 Task: Set up a 60-minute brainstorming session for innovation.
Action: Mouse moved to (106, 123)
Screenshot: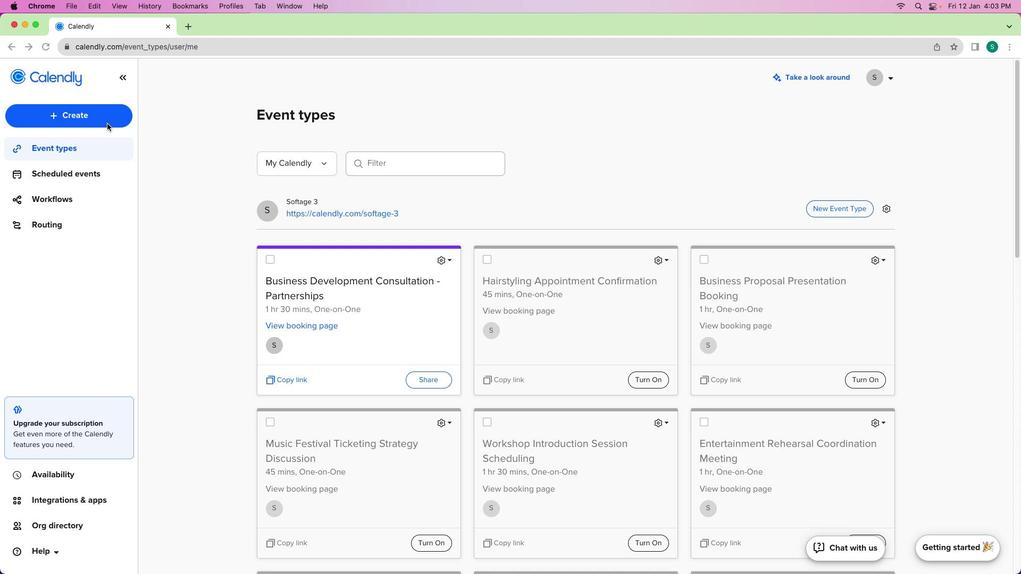 
Action: Mouse pressed left at (106, 123)
Screenshot: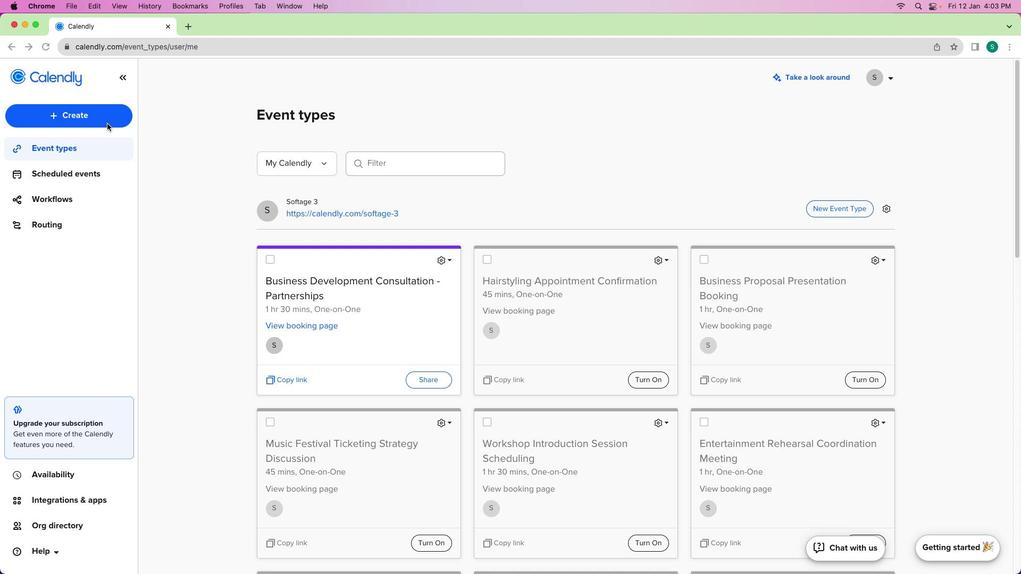 
Action: Mouse moved to (84, 122)
Screenshot: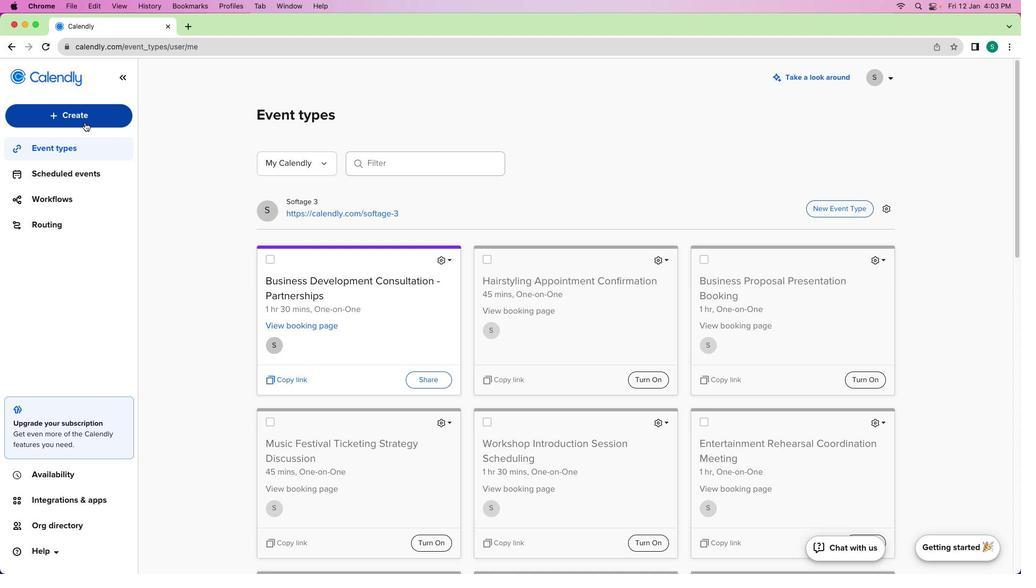 
Action: Mouse pressed left at (84, 122)
Screenshot: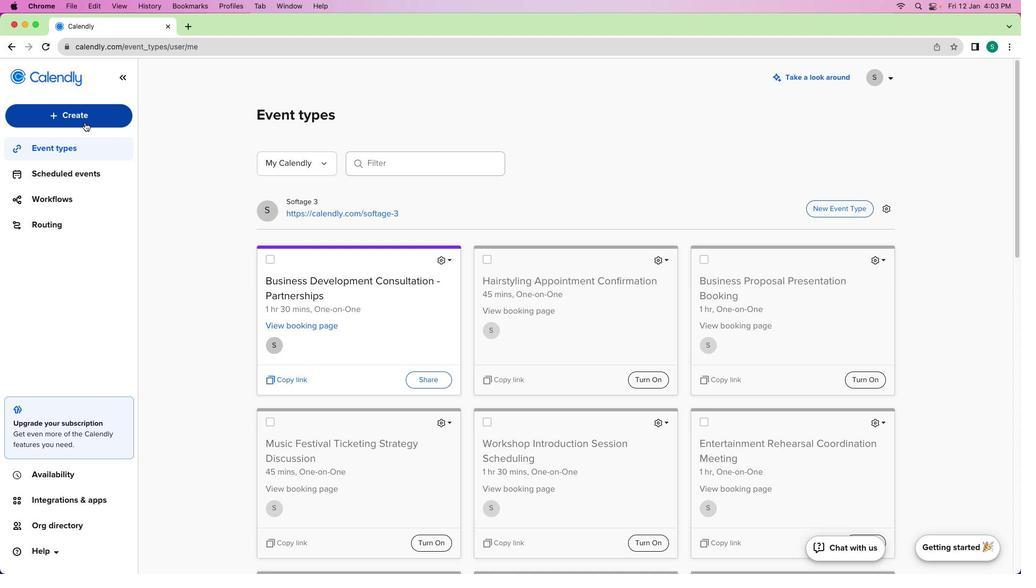 
Action: Mouse moved to (83, 147)
Screenshot: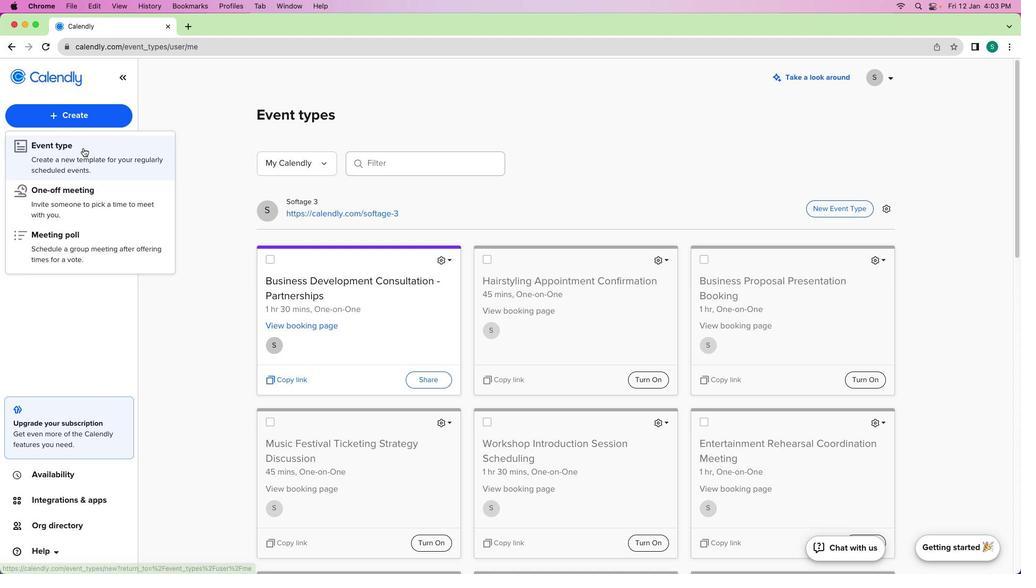 
Action: Mouse pressed left at (83, 147)
Screenshot: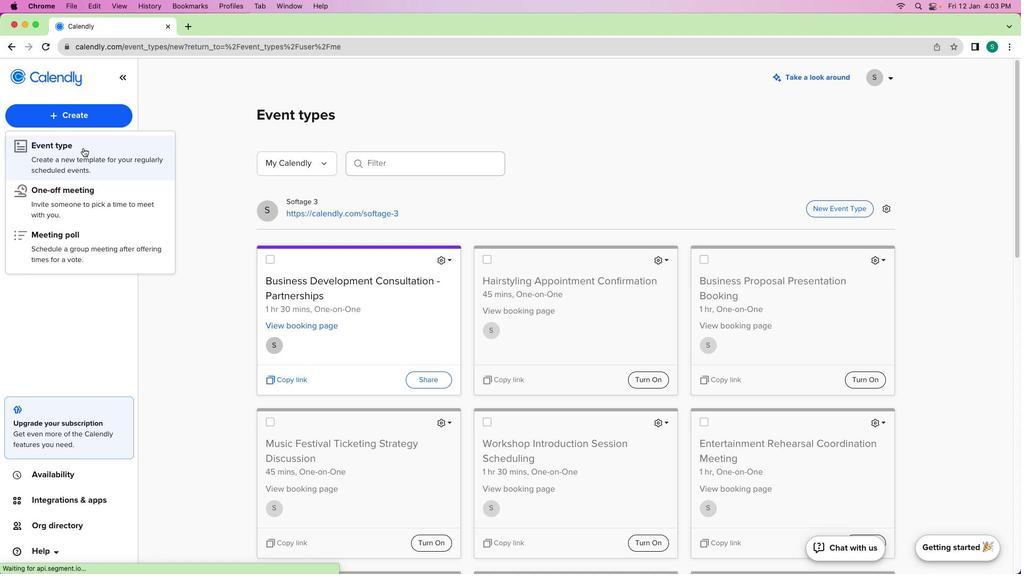 
Action: Mouse moved to (332, 194)
Screenshot: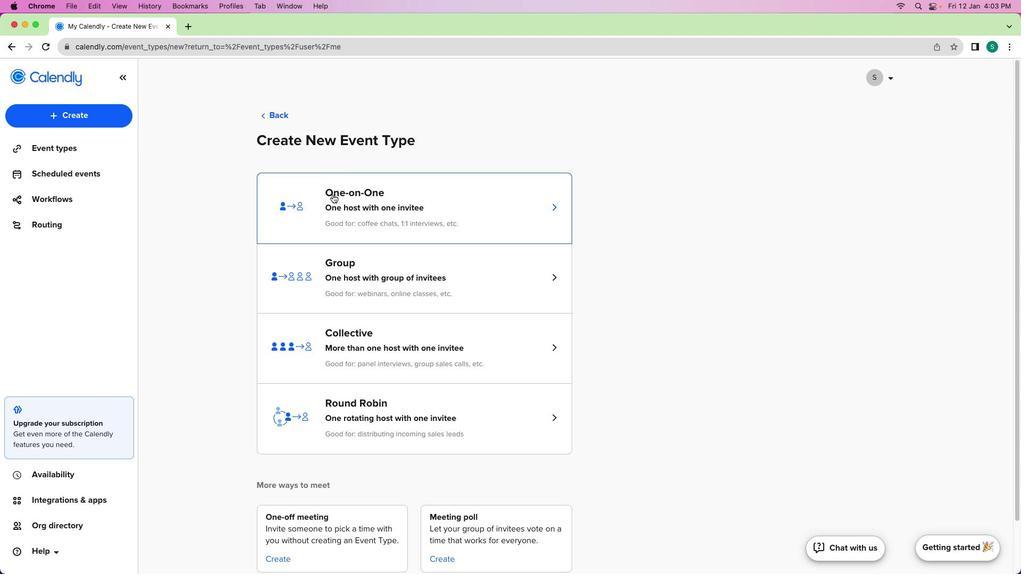 
Action: Mouse pressed left at (332, 194)
Screenshot: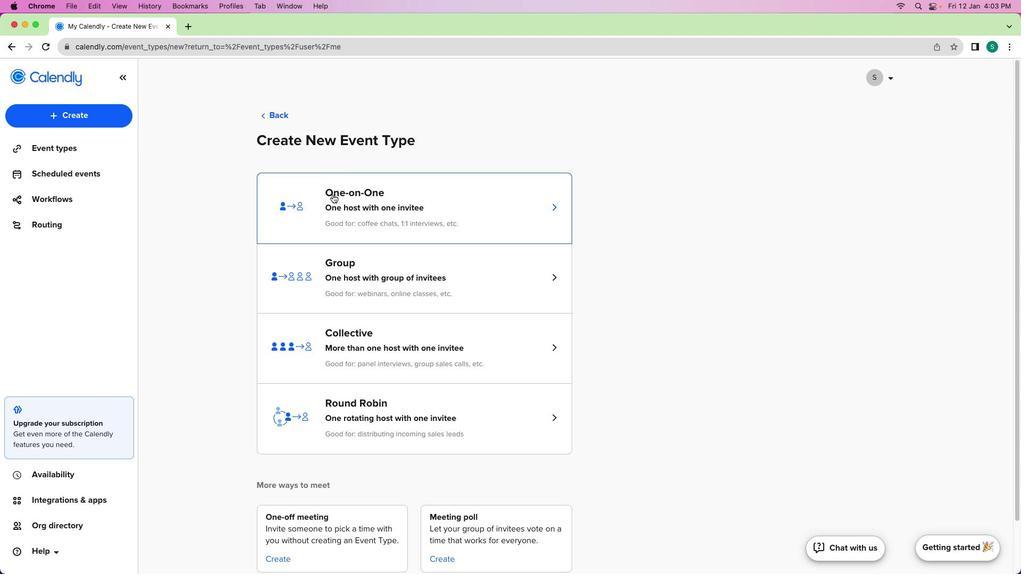 
Action: Mouse moved to (189, 170)
Screenshot: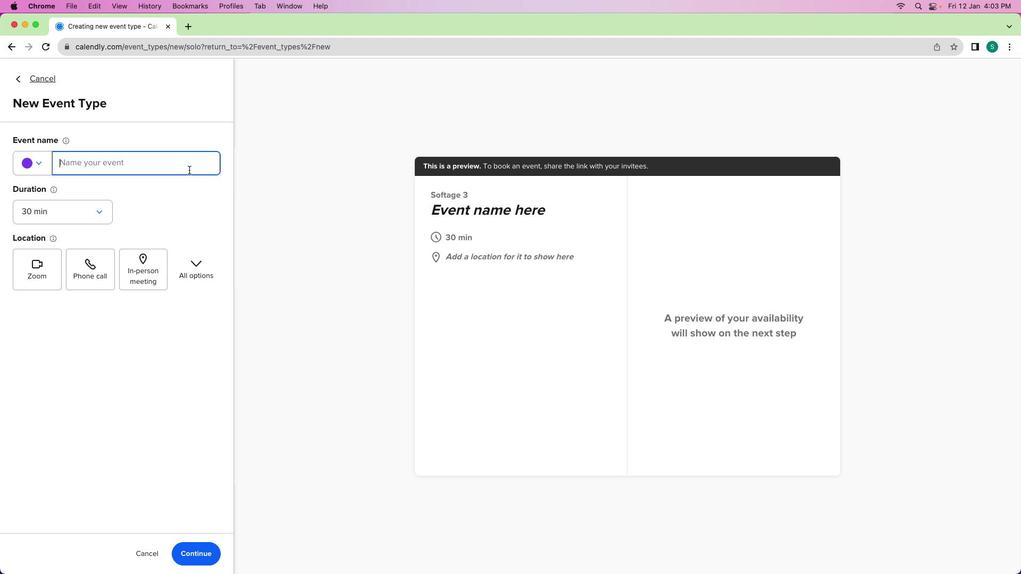 
Action: Mouse pressed left at (189, 170)
Screenshot: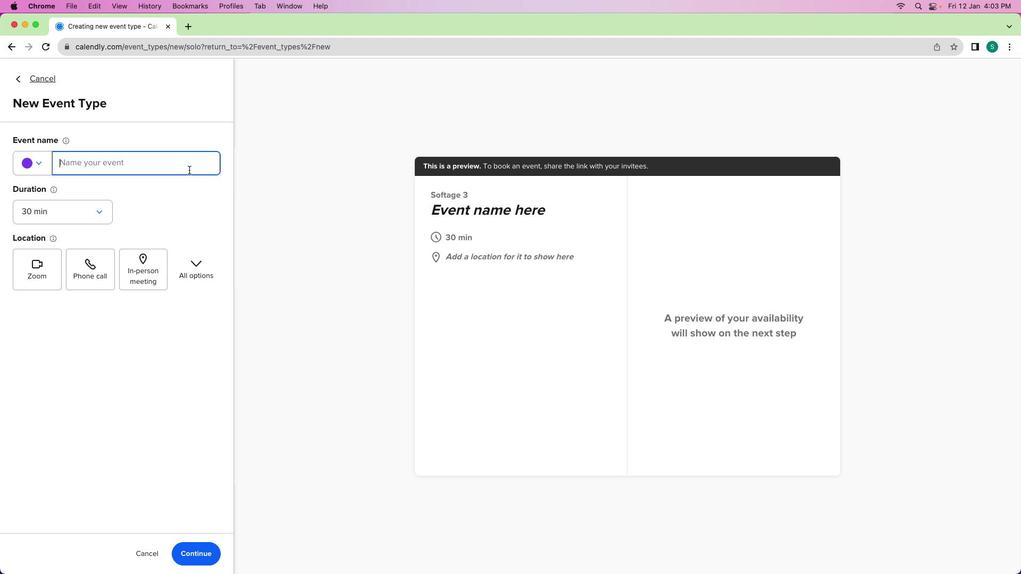 
Action: Mouse moved to (165, 185)
Screenshot: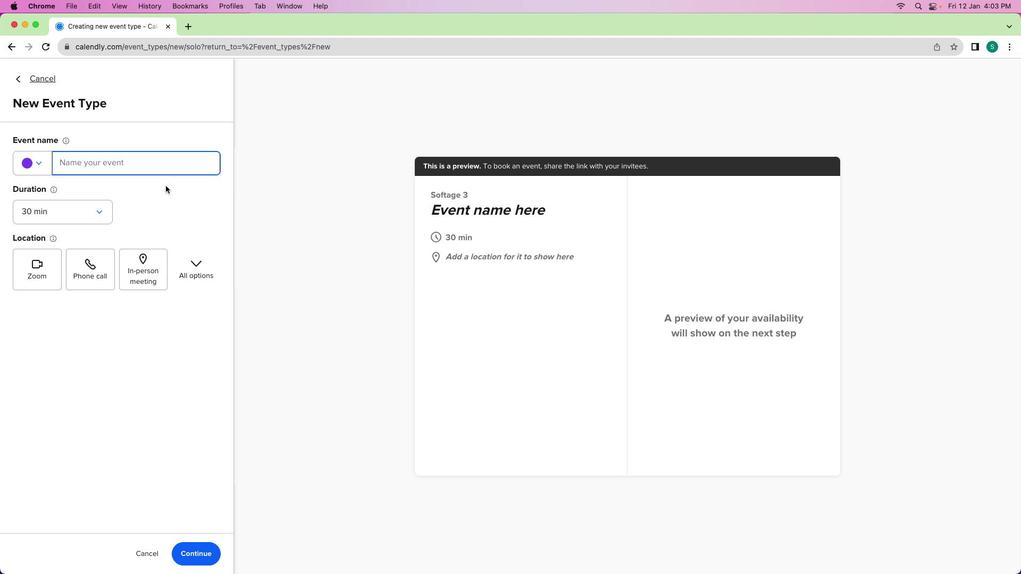
Action: Key pressed Key.shift
Screenshot: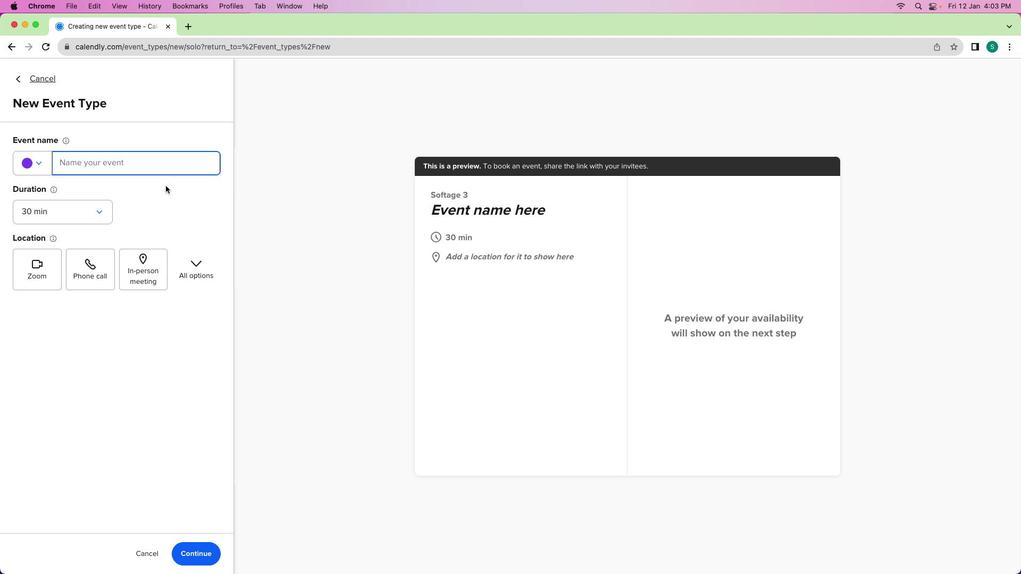 
Action: Mouse moved to (165, 186)
Screenshot: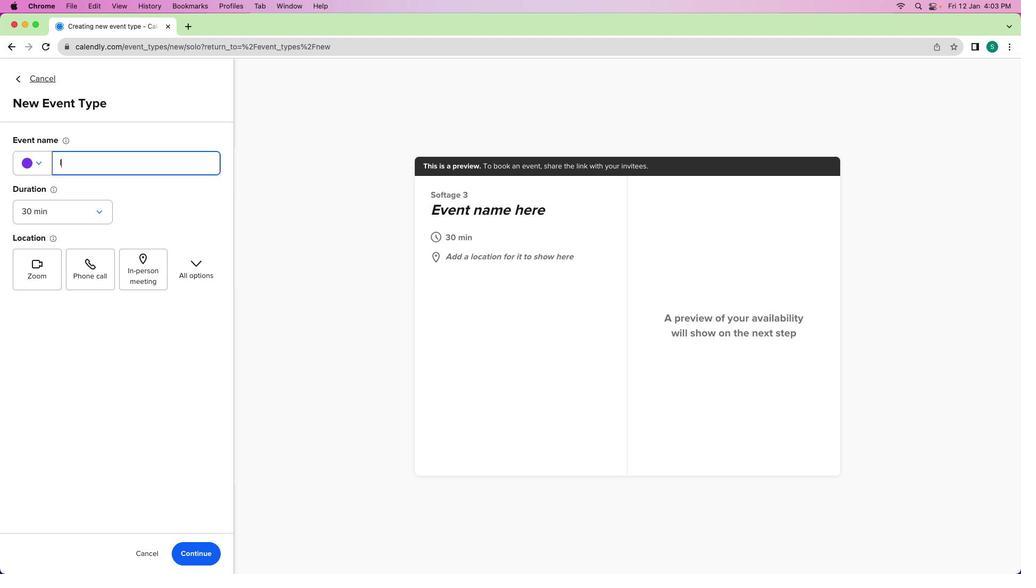 
Action: Key pressed 'I''n''n''o''v''a''t''i''n'Key.backspace'o''n'Key.spaceKey.shift'B''r''a''u''b''s'Key.backspaceKey.backspaceKey.backspace'i''n''s''a''t'Key.backspaceKey.backspace't''o''r''m''i''n''g'Key.spaceKey.shift'S''e''s''s''i''o''n'
Screenshot: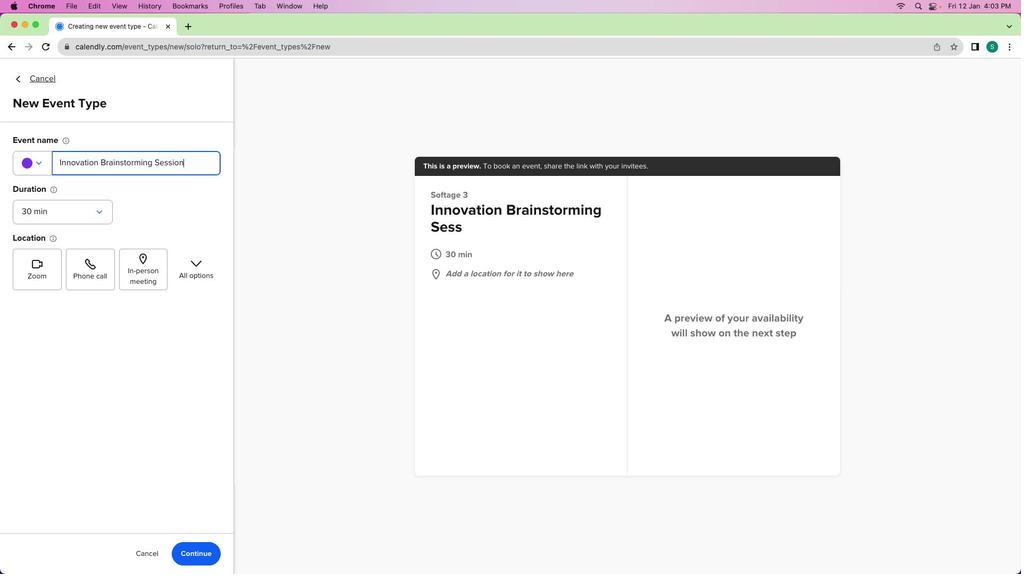 
Action: Mouse moved to (38, 164)
Screenshot: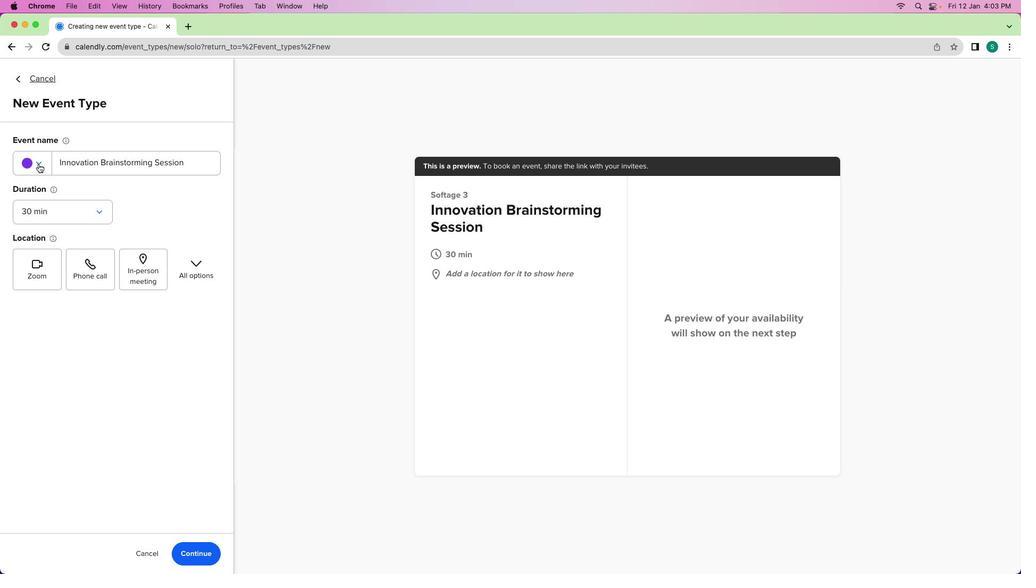 
Action: Mouse pressed left at (38, 164)
Screenshot: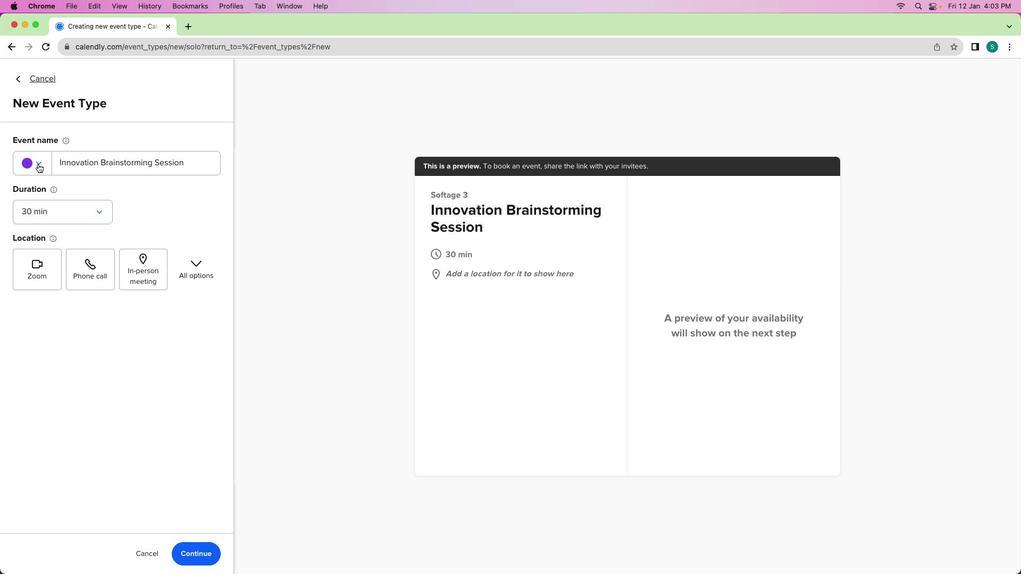 
Action: Mouse moved to (102, 216)
Screenshot: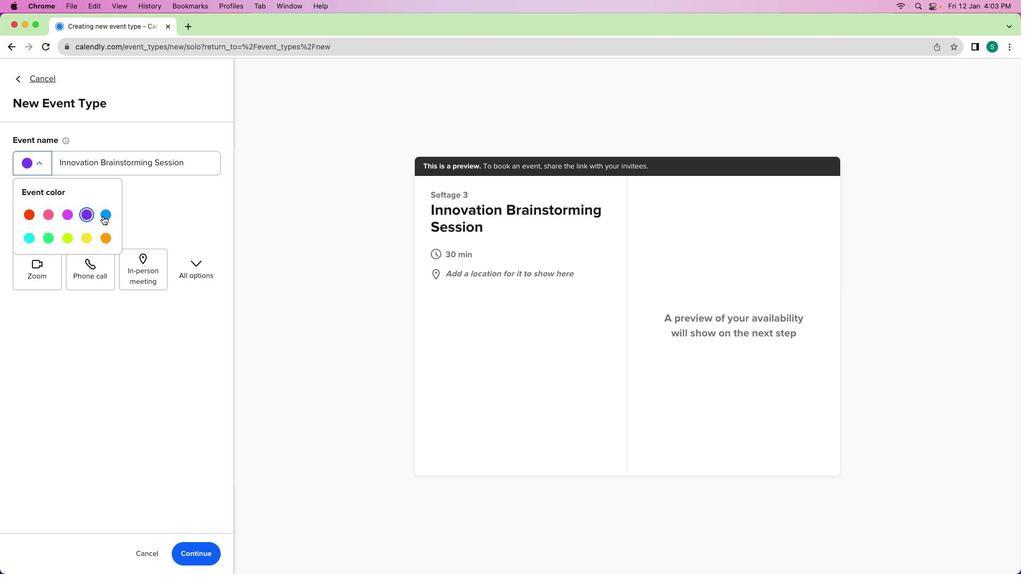 
Action: Mouse pressed left at (102, 216)
Screenshot: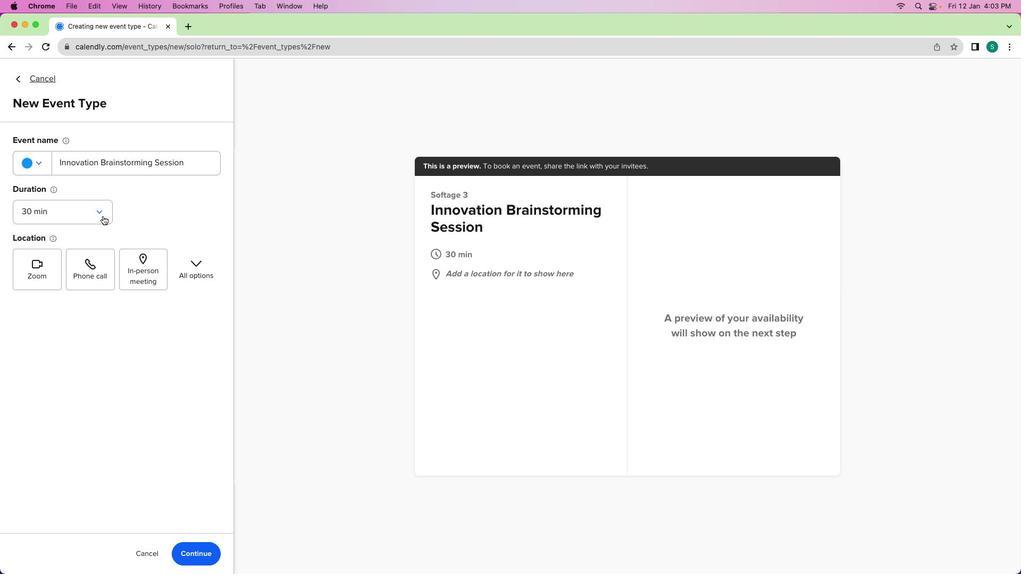 
Action: Mouse moved to (94, 220)
Screenshot: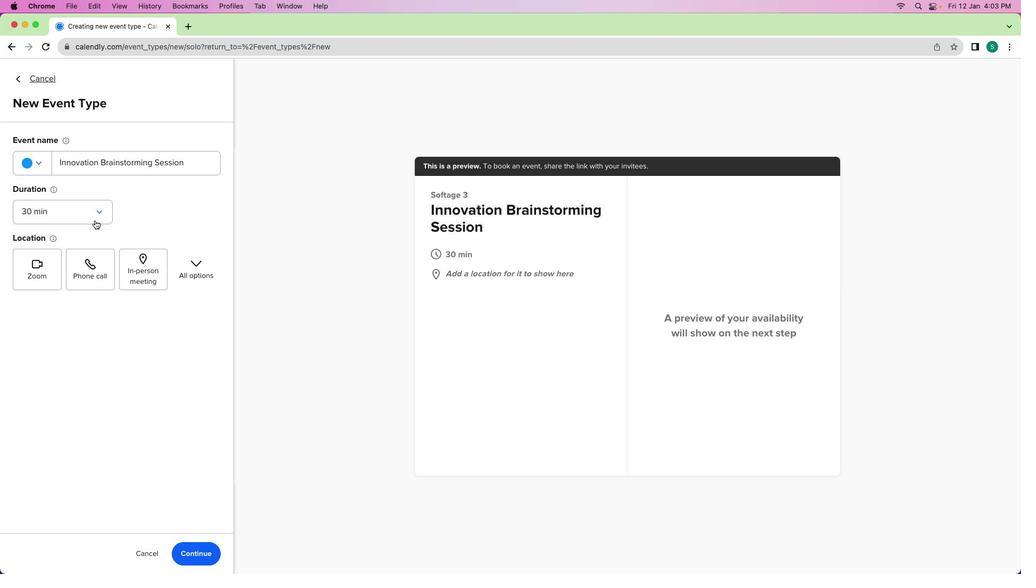 
Action: Mouse pressed left at (94, 220)
Screenshot: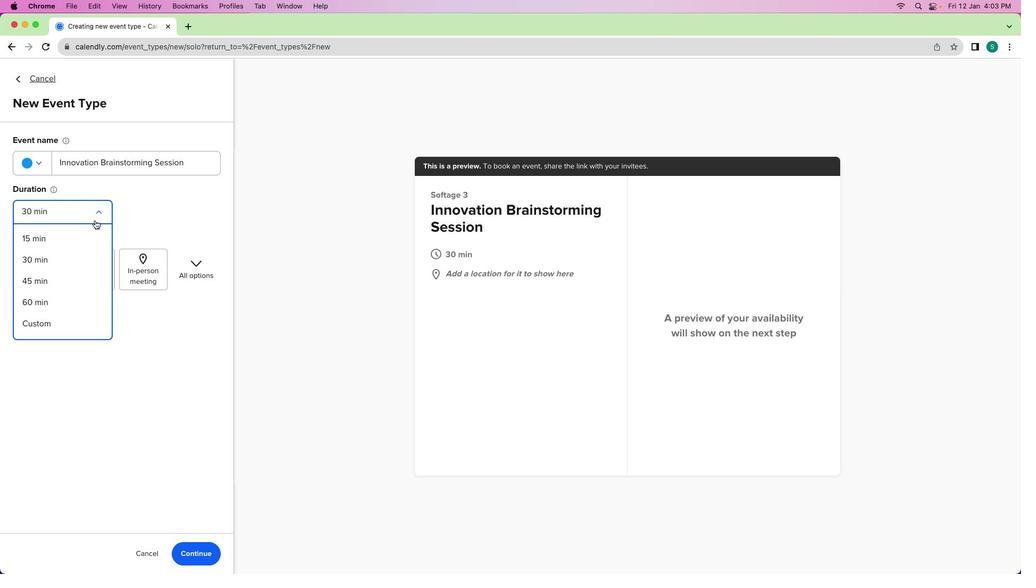 
Action: Mouse moved to (54, 305)
Screenshot: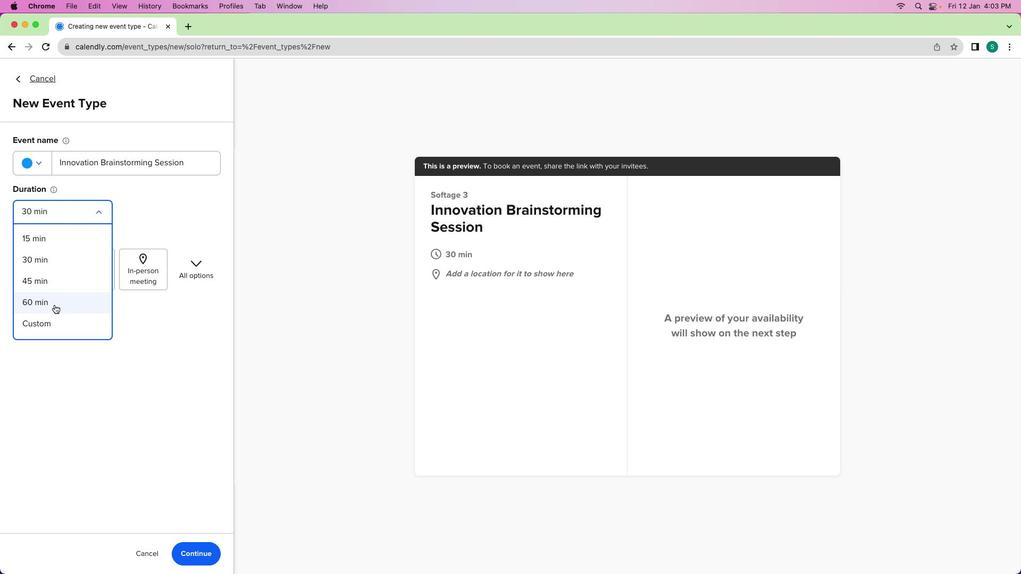 
Action: Mouse pressed left at (54, 305)
Screenshot: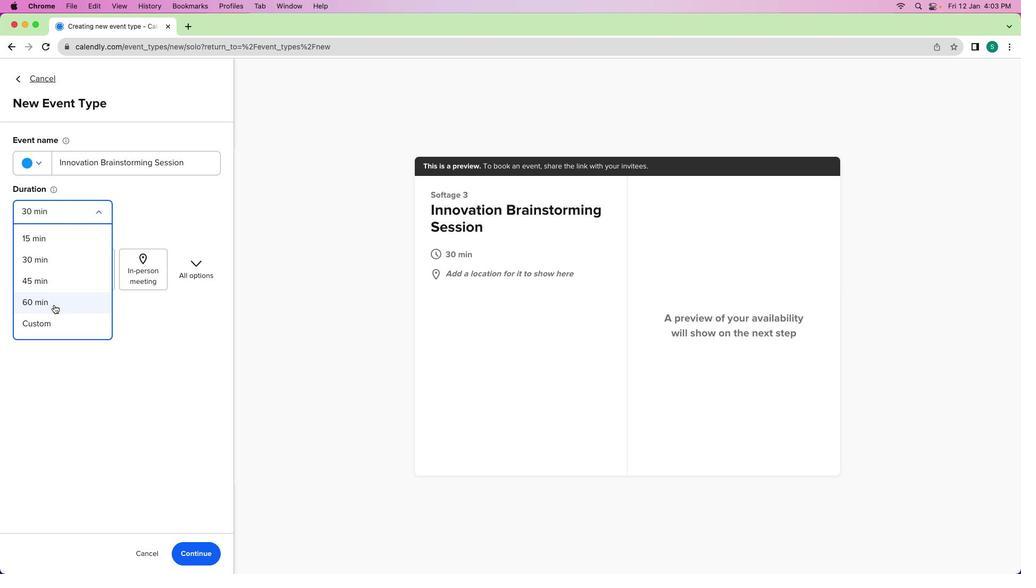 
Action: Mouse moved to (38, 272)
Screenshot: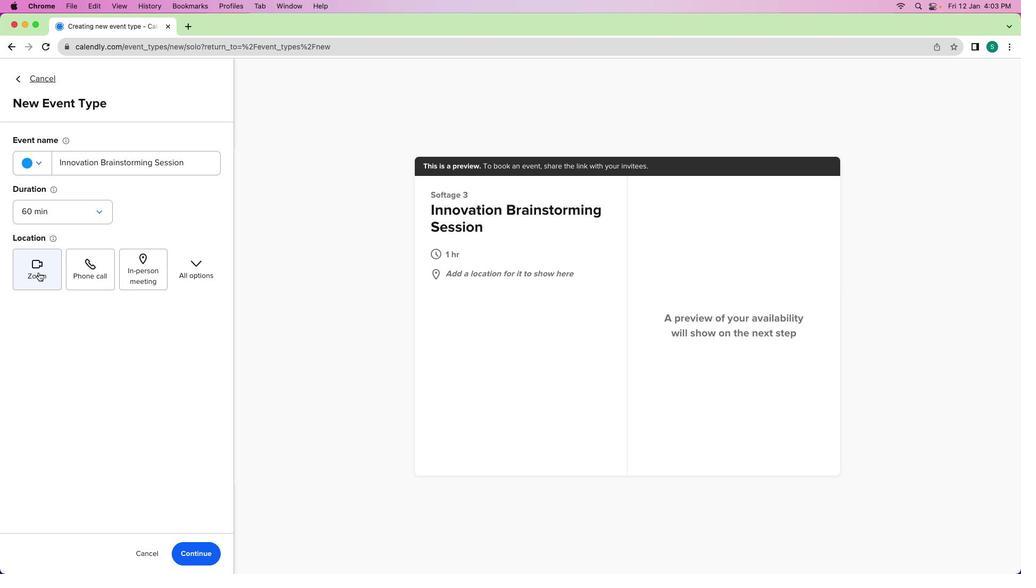 
Action: Mouse pressed left at (38, 272)
Screenshot: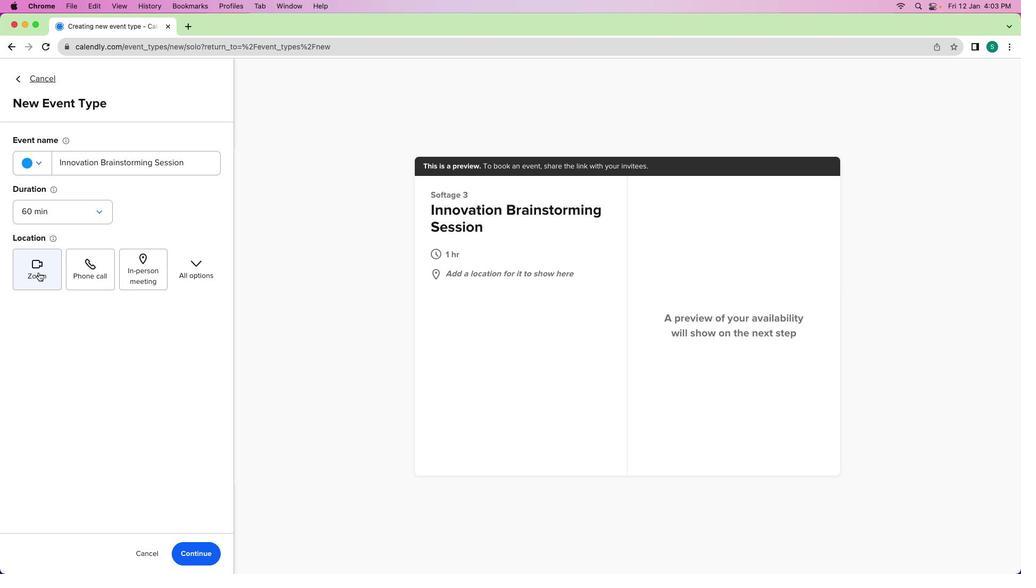 
Action: Mouse moved to (169, 519)
Screenshot: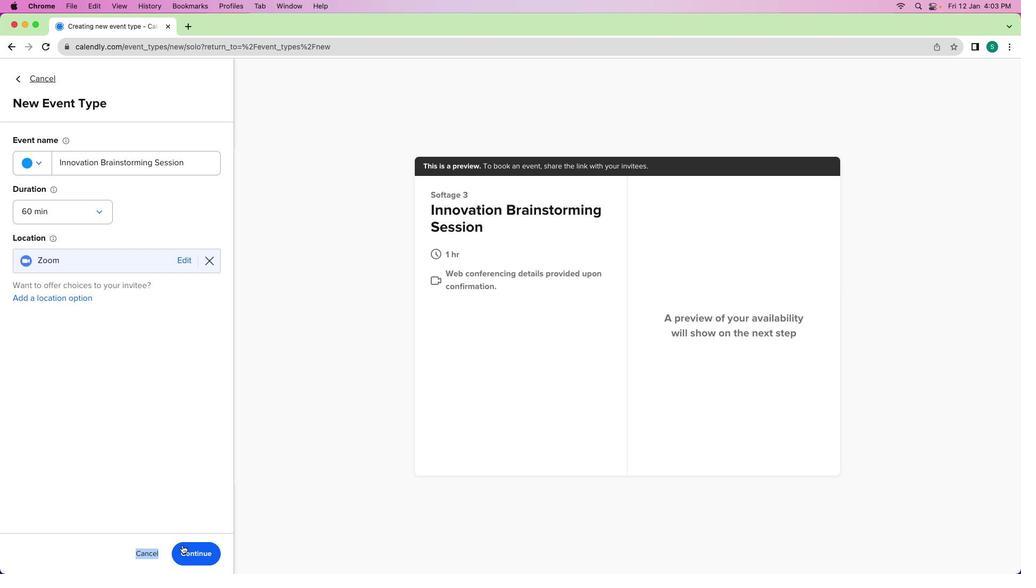 
Action: Mouse pressed left at (169, 519)
Screenshot: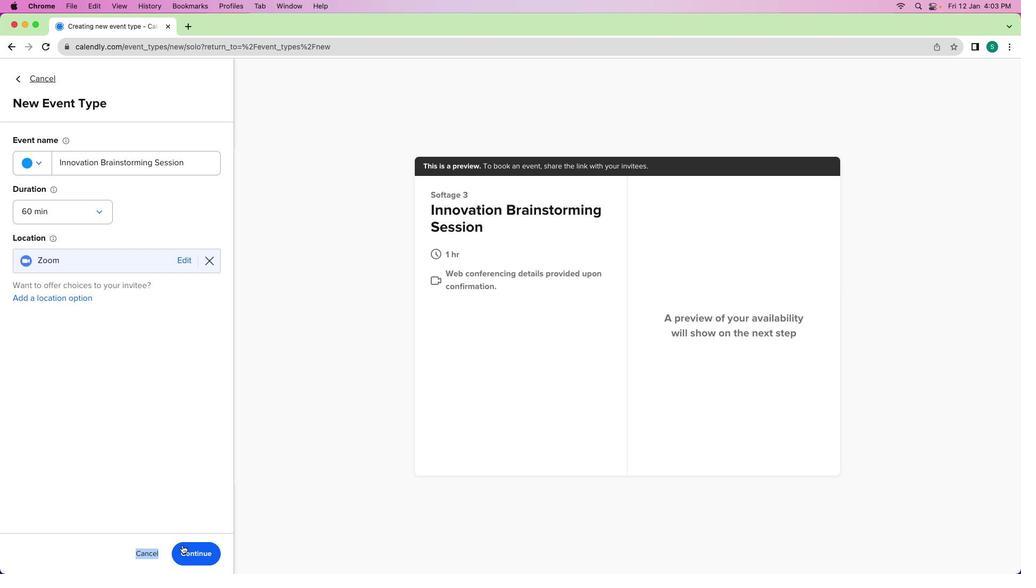 
Action: Mouse moved to (188, 552)
Screenshot: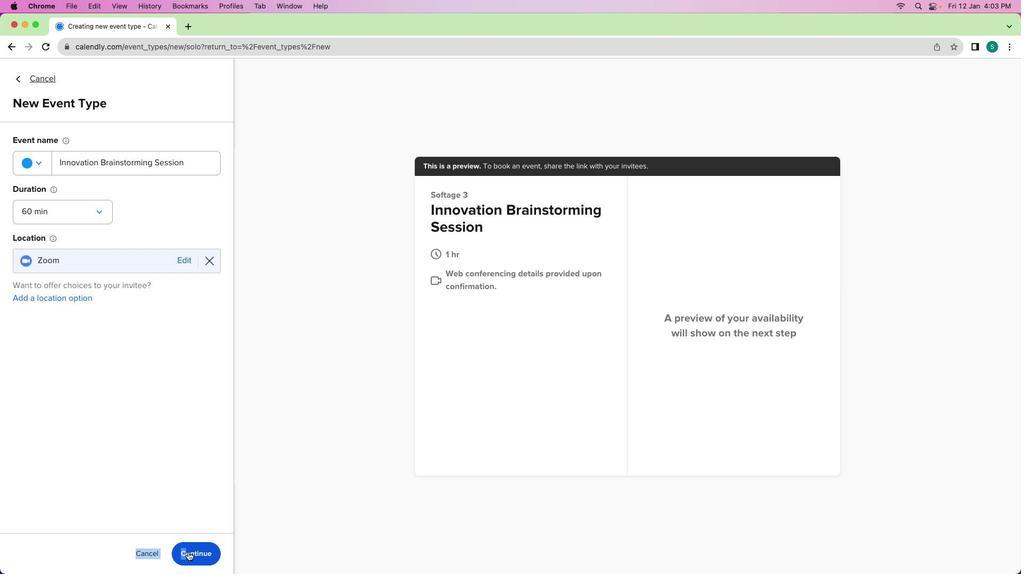
Action: Mouse pressed left at (188, 552)
Screenshot: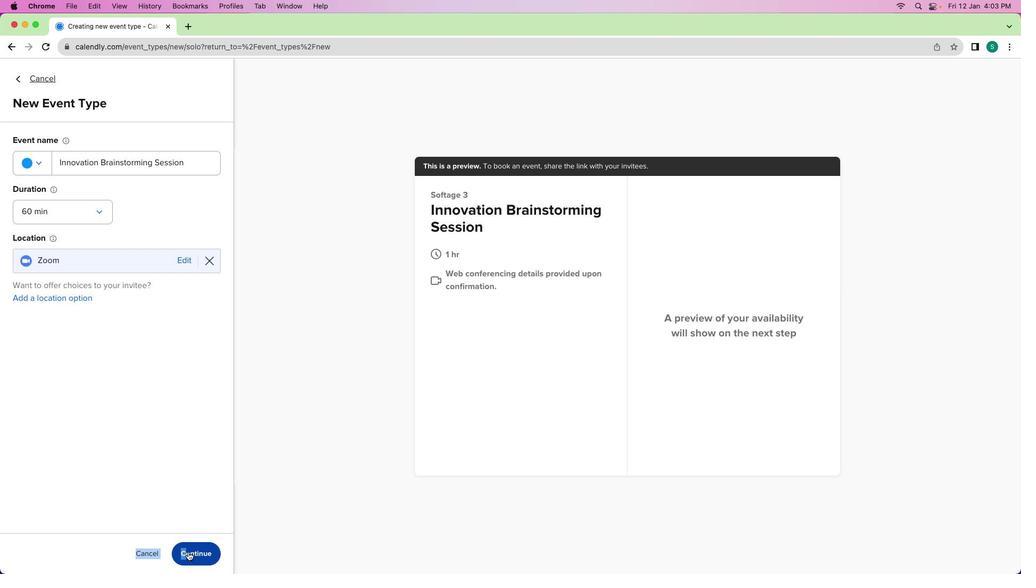 
Action: Mouse moved to (136, 161)
Screenshot: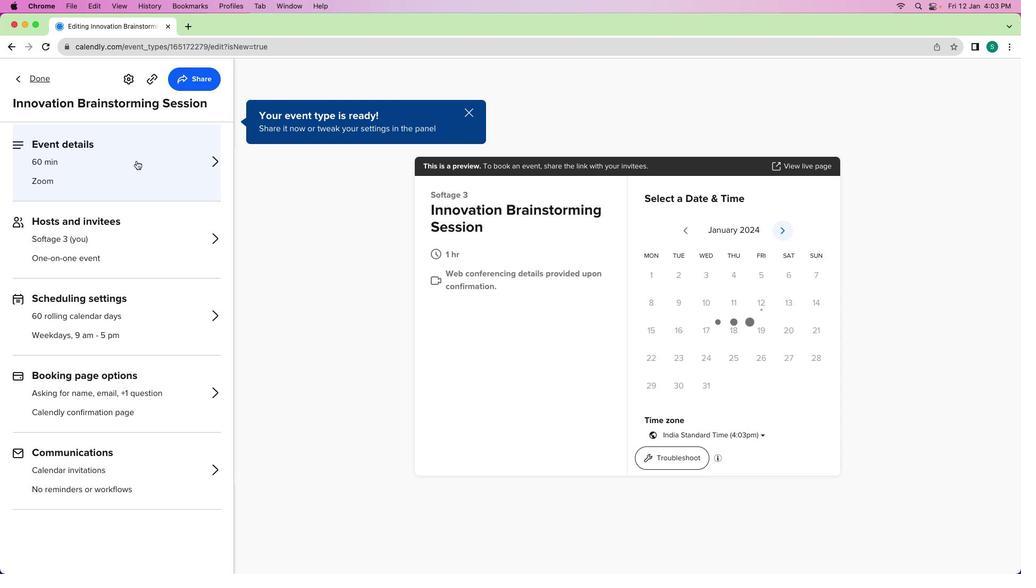 
Action: Mouse pressed left at (136, 161)
Screenshot: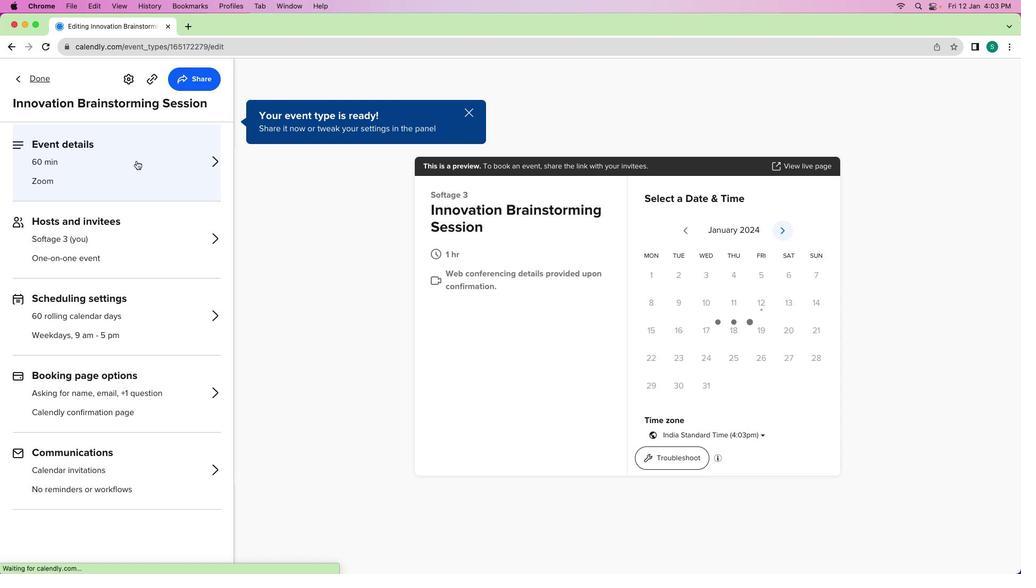 
Action: Mouse moved to (128, 390)
Screenshot: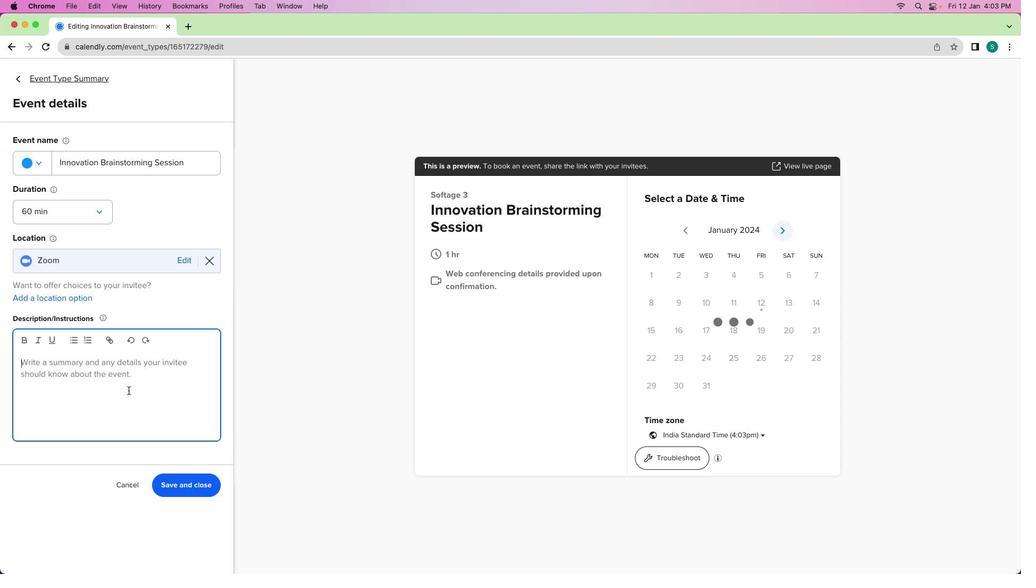 
Action: Mouse pressed left at (128, 390)
Screenshot: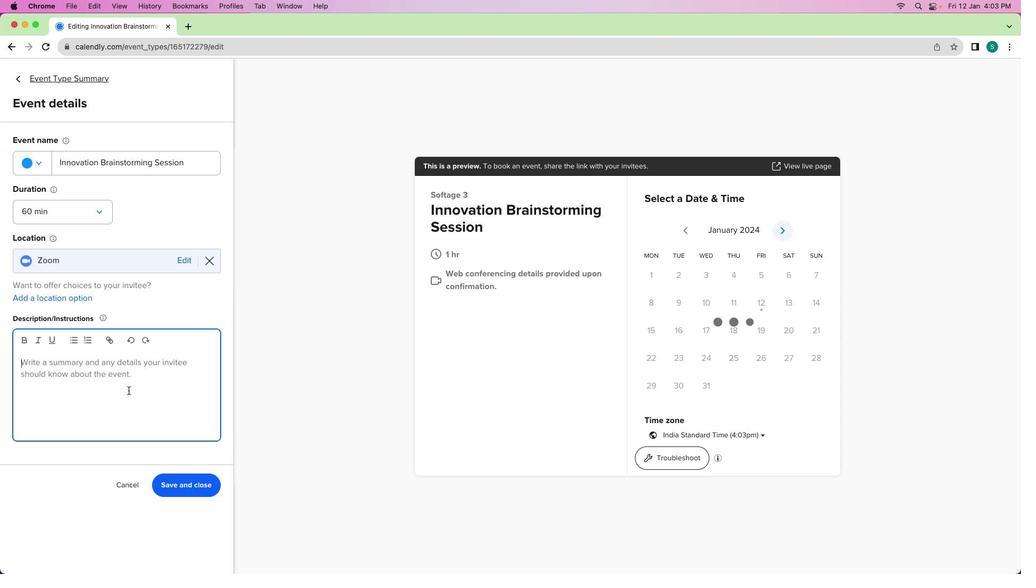 
Action: Mouse moved to (72, 425)
Screenshot: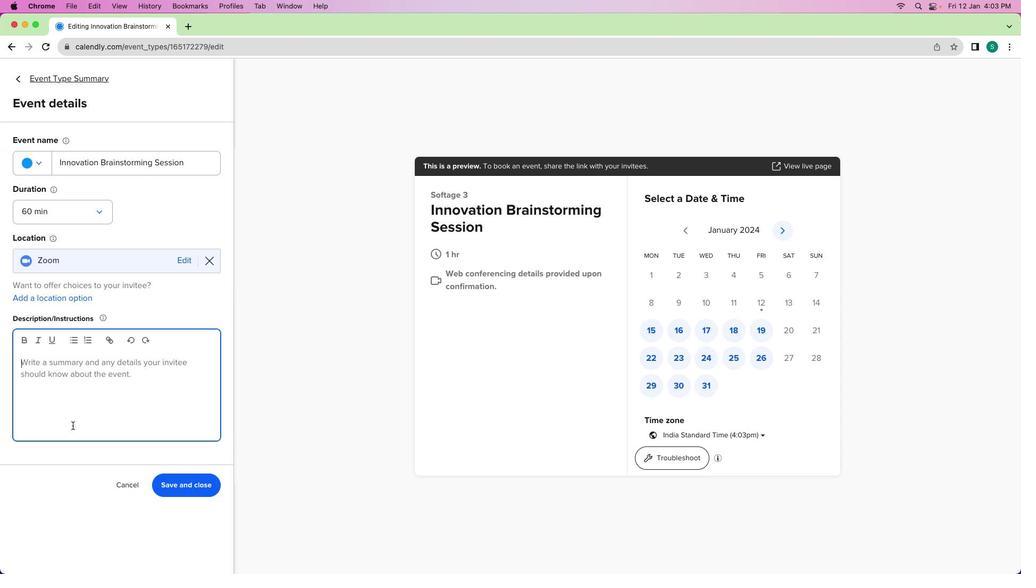 
Action: Key pressed Key.shift'J''i'Key.spaceKey.backspaceKey.backspaceKey.backspaceKey.shift'H''i'Key.spaceKey.shift't''e''a''m'','Key.enterKey.shift'L''e''t'
Screenshot: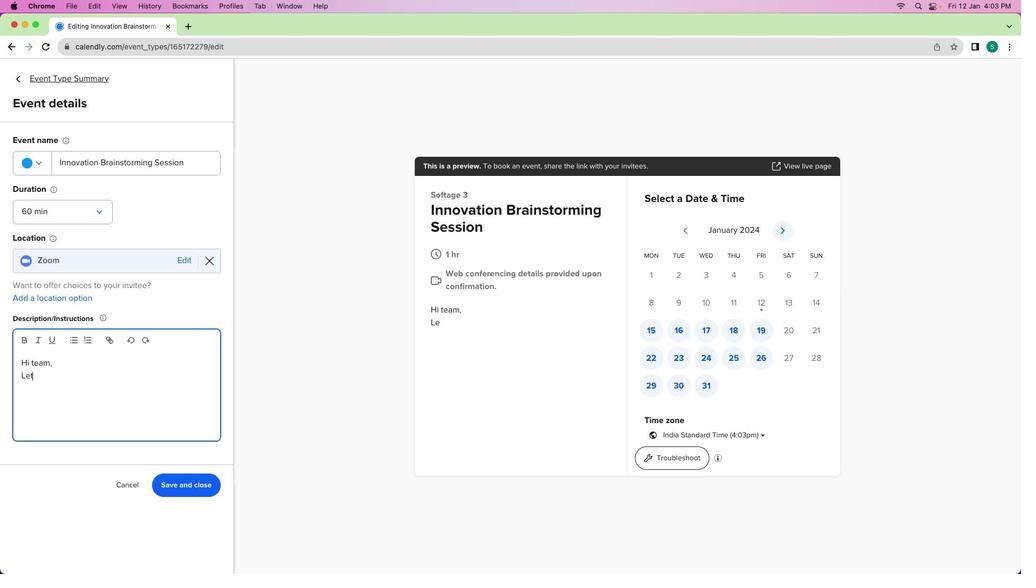
Action: Mouse moved to (72, 425)
Screenshot: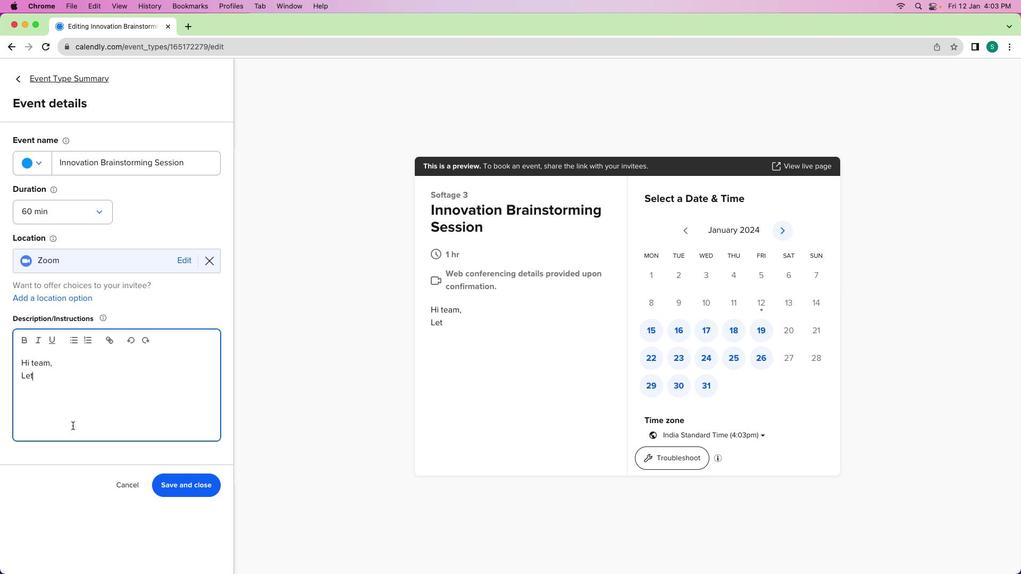 
Action: Key pressed "'"'s'Key.space'f''u''e''l'Key.space'o''u''r'Key.space's''p''a''r''k'Key.shift_r'!'Key.spaceKey.shift'I'"'"'v''e'Key.space's''c''h''e''d''u''l''e''d'Key.space'a'Key.space'6''0''-''m''i''n''u''t''e'Key.space'b''r''a''i''n''s''t''o''r''m''i''n''g'Key.space's''e''s''s''i''o''n'Key.space't''o'Key.space'e''x''p''l''o''r''e'Key.space'i''n''n''o''v''a''t''i''v''e'Key.space'i''d''e''a''s'','Key.space's''t''r''a''t''e''g''i''e''s'','Key.space'a''n''d'Key.space's''o''l''u''t''i''o''n''s''.'Key.enterKey.shift'L''o''o''k''i''n''g'Key.space'f''o''r''w''a''r''d'Key.space't''o'Key.space'a'Key.space'p''r''o''d''u''c''t''i''v''e'Key.space'a''n''d'Key.space'i''n''s''p''i''r''i''n''g'Key.space'b''r''a''i''n''s''t''o''r''m''i''n''g'Key.space's''e''s''i''o''n'Key.backspaceKey.backspaceKey.backspace's''o''i''n'Key.shift_r'!'Key.leftKey.leftKey.backspaceKey.left'i'Key.downKey.enterKey.enterKey.shift'b''e''s''t'Key.spaceKey.leftKey.leftKey.leftKey.leftKey.leftKey.rightKey.backspaceKey.shift'B'Key.downKey.shift'r''e''g''a''f''r''s''d'Key.backspaceKey.backspaceKey.backspaceKey.backspace'r''d''s'','Key.enterKey.shift'S''O'Key.backspaceKey.backspaceKey.shift'S''o''f''t'Key.shift'A''g''e'
Screenshot: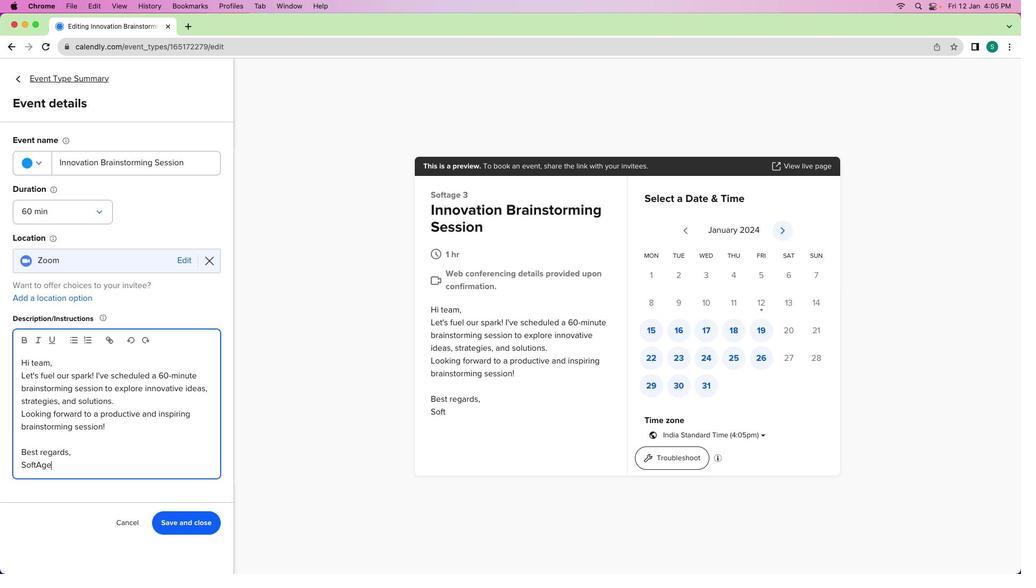 
Action: Mouse moved to (215, 530)
Screenshot: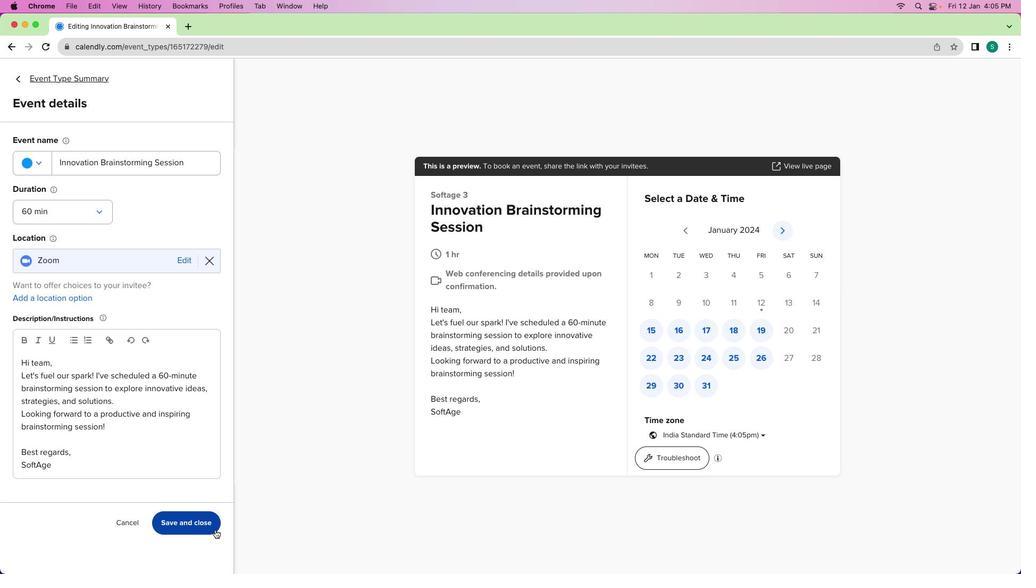 
Action: Mouse pressed left at (215, 530)
Screenshot: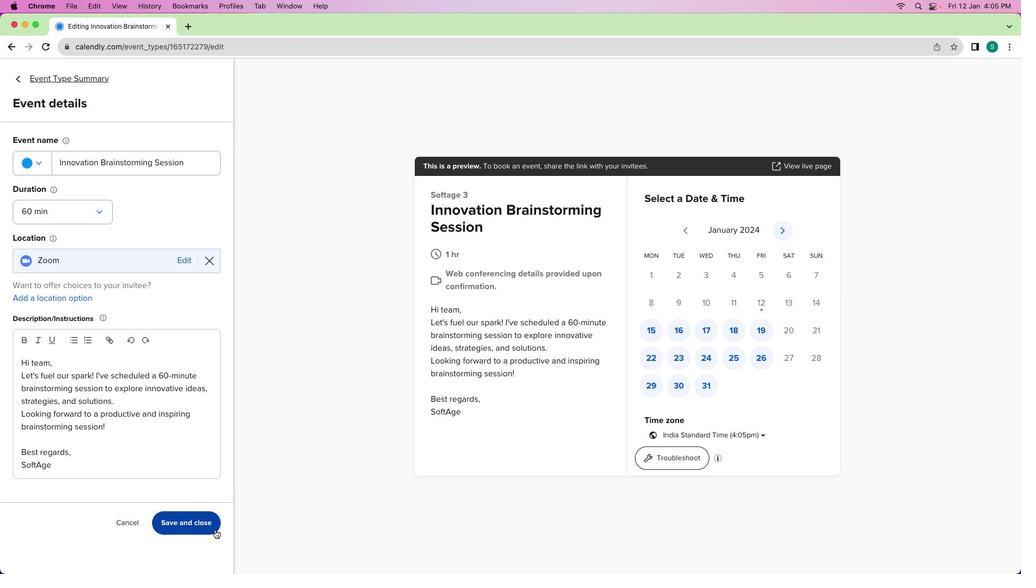 
Action: Mouse moved to (86, 308)
Screenshot: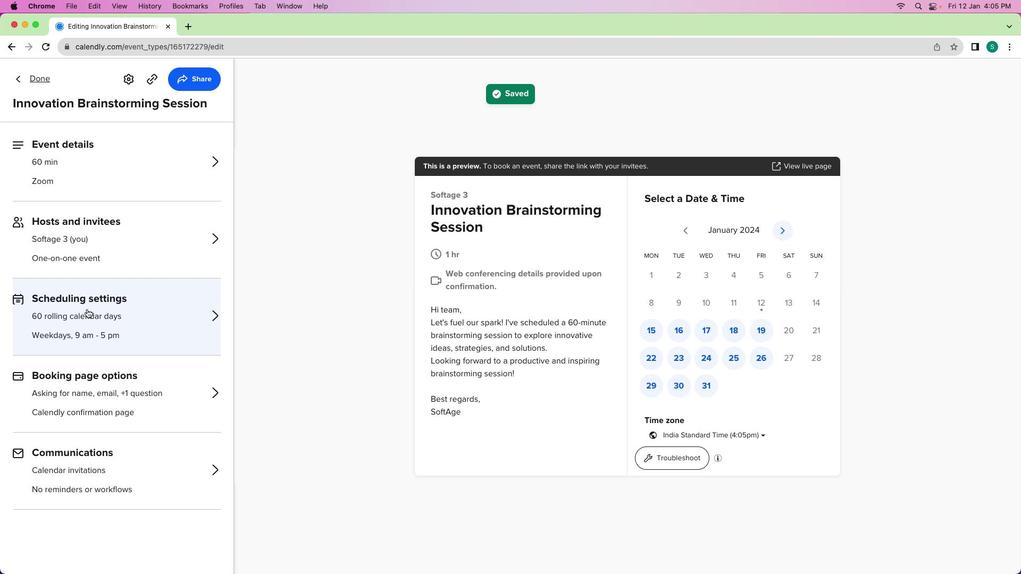 
Action: Mouse pressed left at (86, 308)
Screenshot: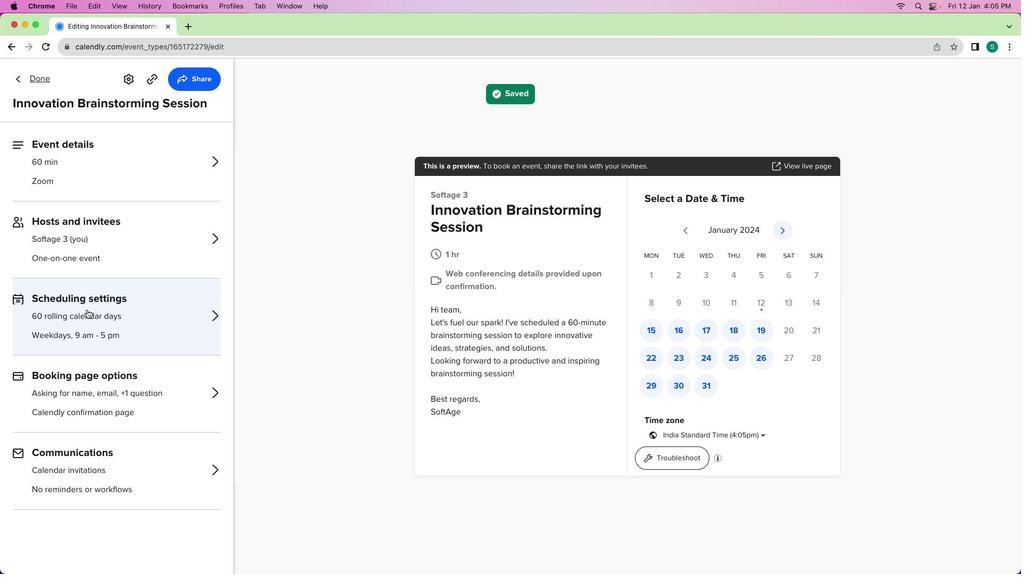 
Action: Mouse moved to (193, 399)
Screenshot: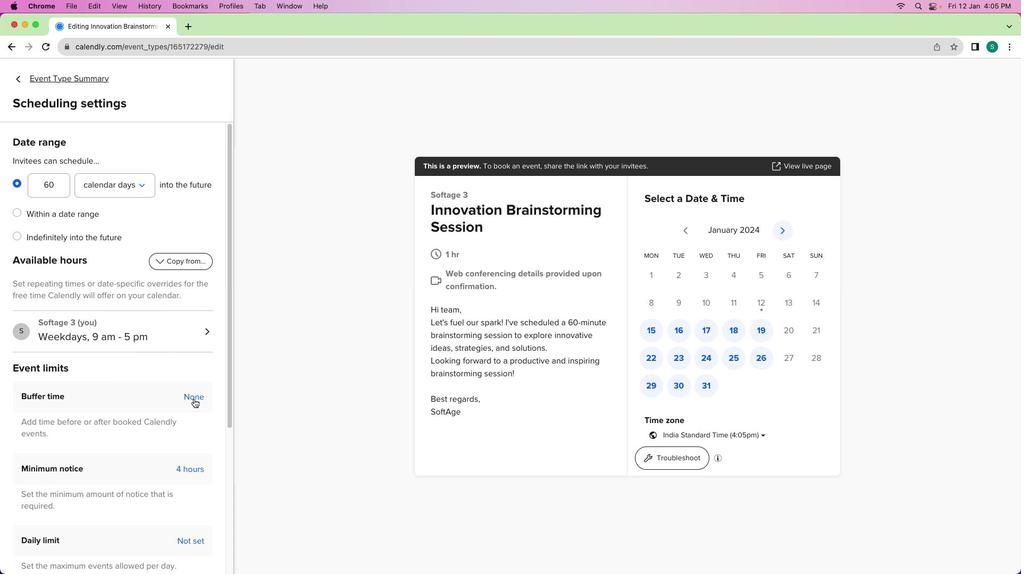 
Action: Mouse pressed left at (193, 399)
Screenshot: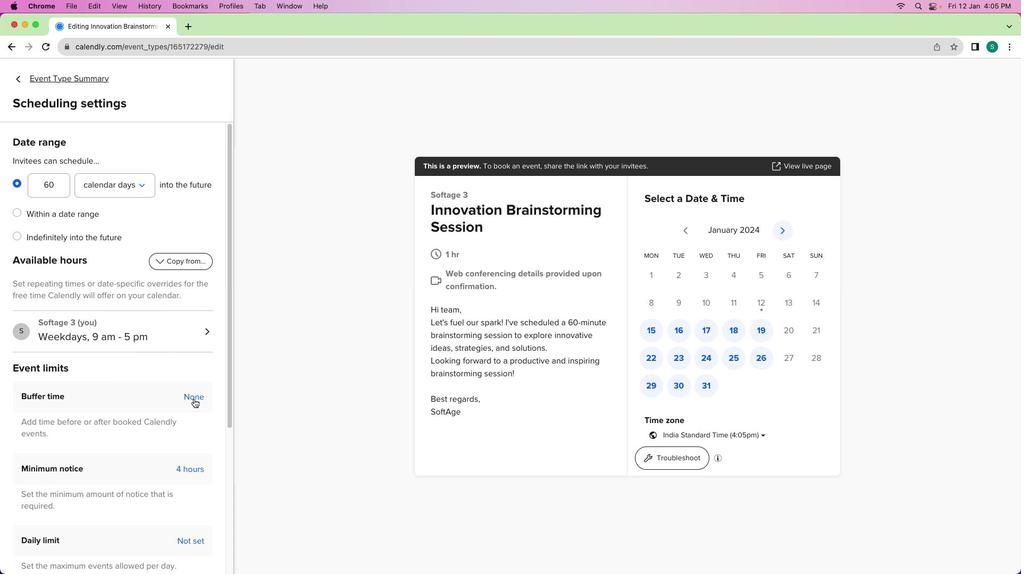 
Action: Mouse moved to (154, 421)
Screenshot: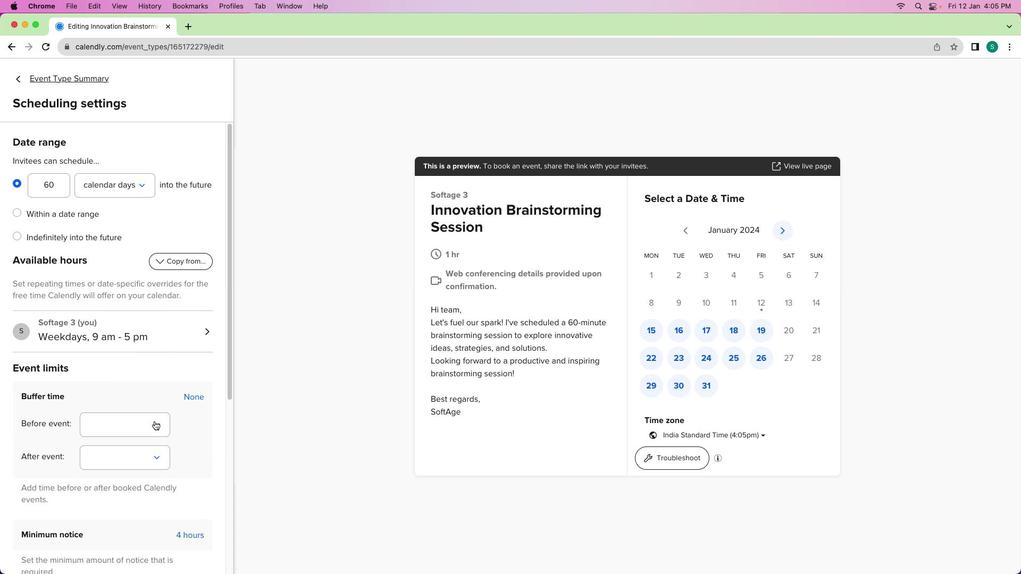 
Action: Mouse pressed left at (154, 421)
Screenshot: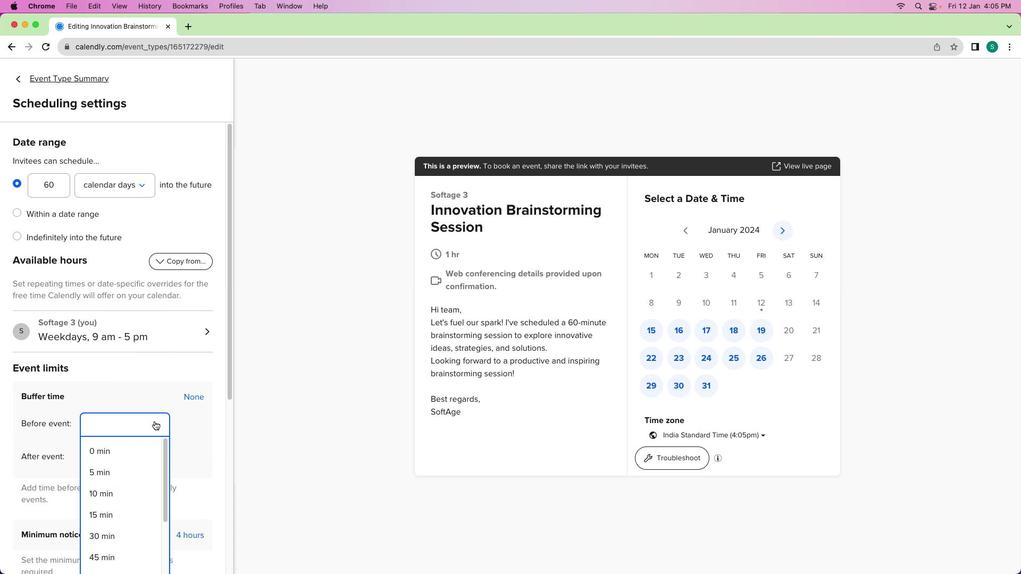 
Action: Mouse moved to (102, 528)
Screenshot: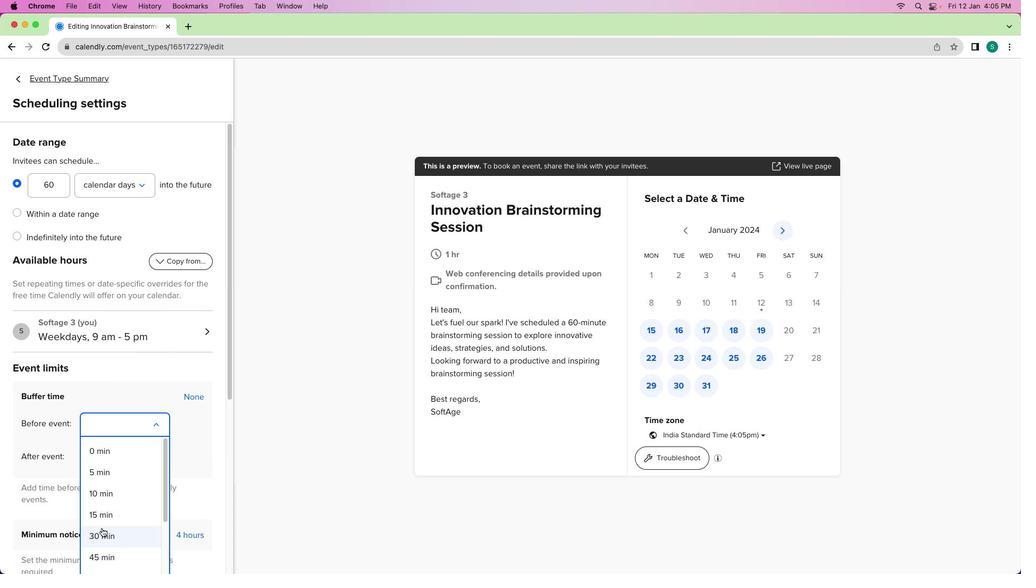 
Action: Mouse pressed left at (102, 528)
Screenshot: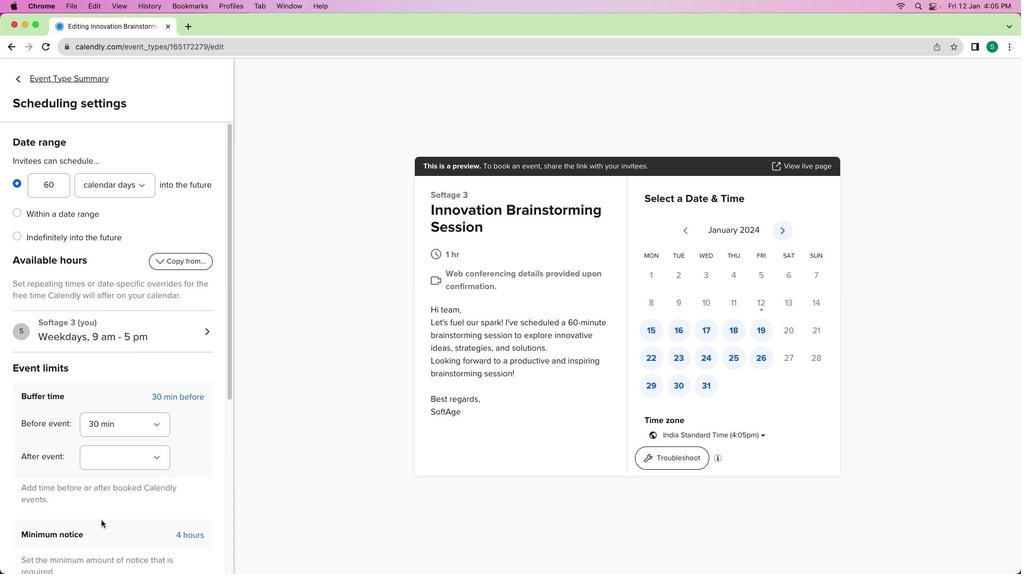 
Action: Mouse moved to (104, 462)
Screenshot: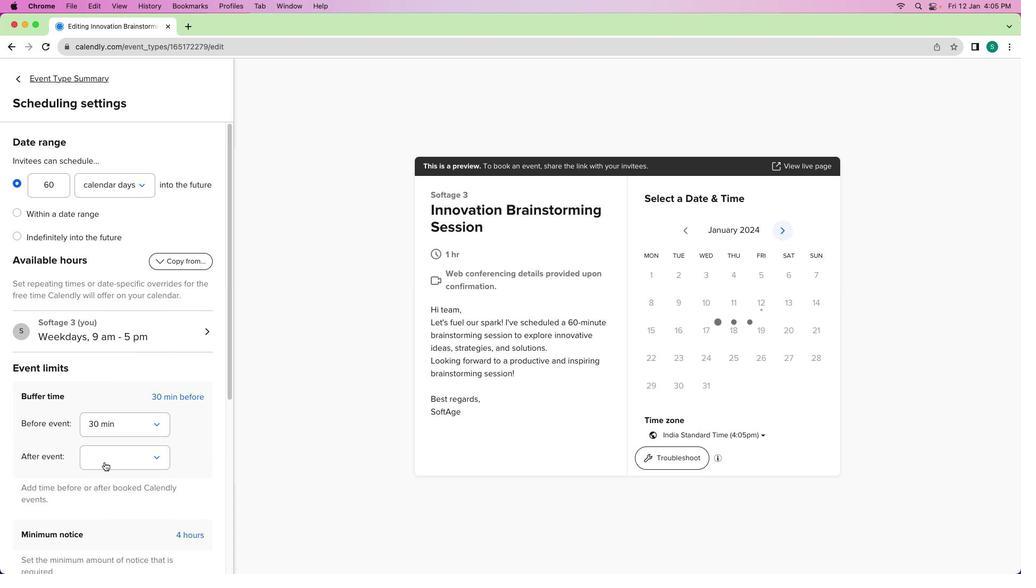 
Action: Mouse pressed left at (104, 462)
Screenshot: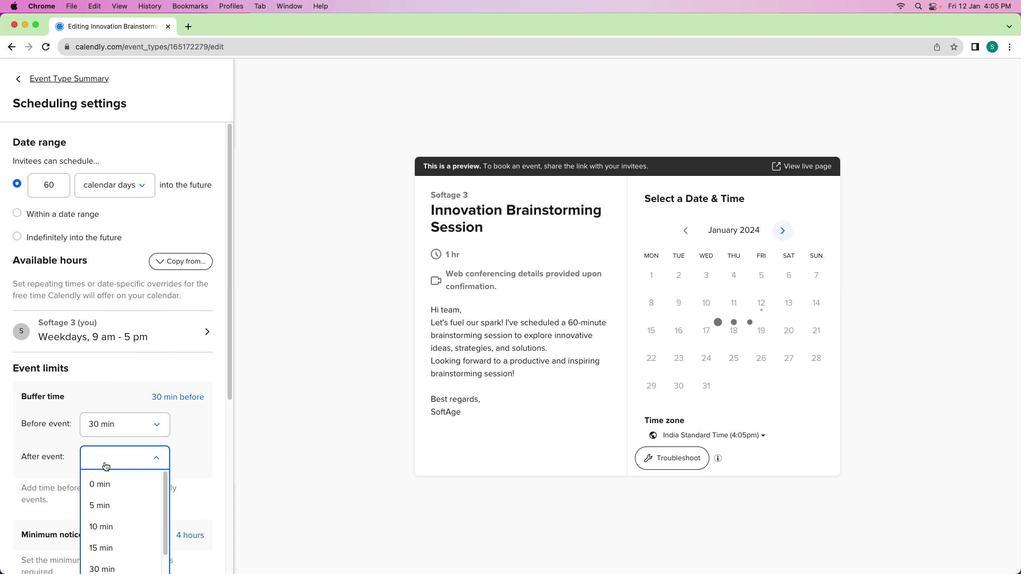 
Action: Mouse moved to (104, 497)
Screenshot: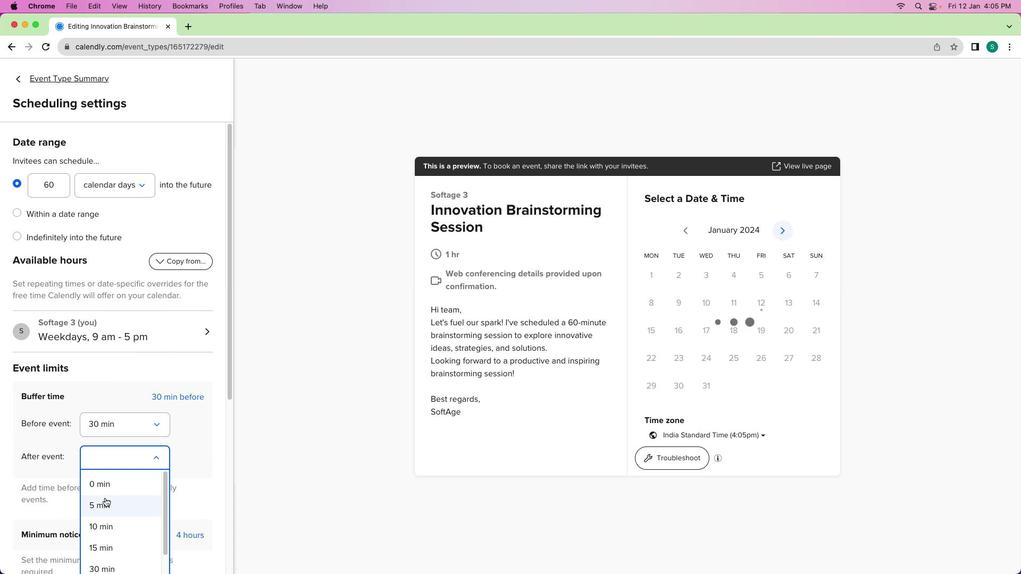 
Action: Mouse pressed left at (104, 497)
Screenshot: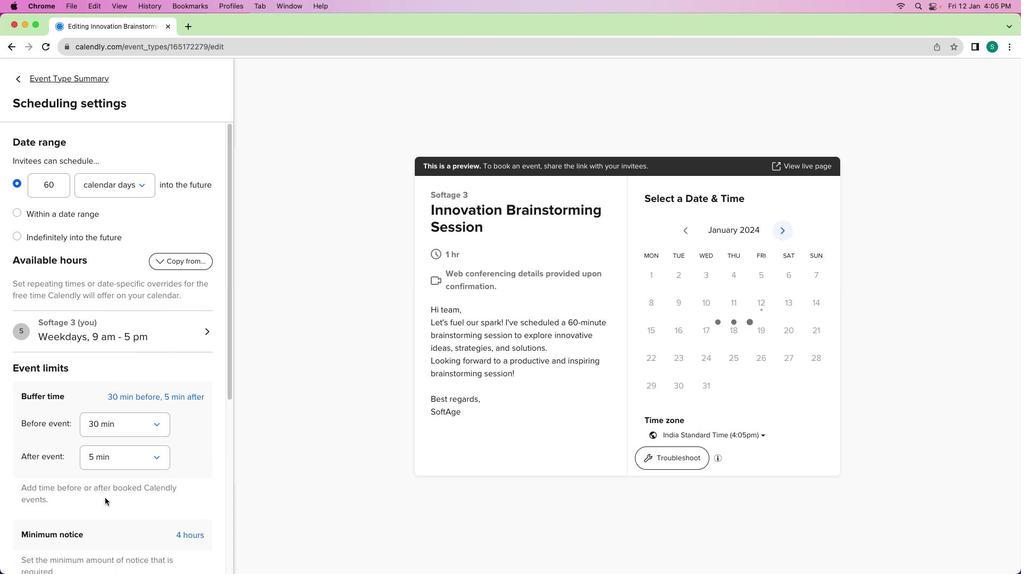 
Action: Mouse moved to (104, 490)
Screenshot: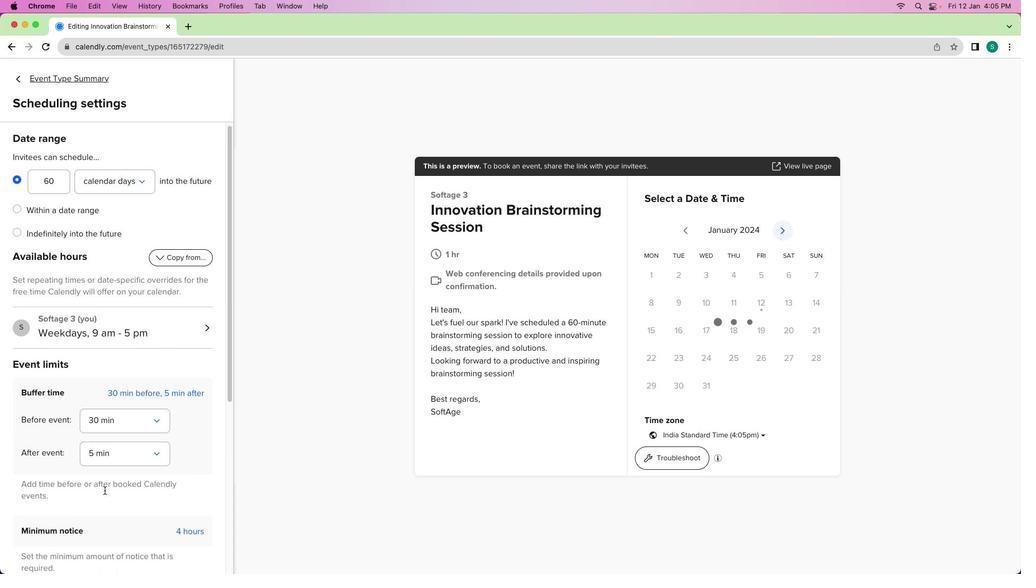 
Action: Mouse scrolled (104, 490) with delta (0, 0)
Screenshot: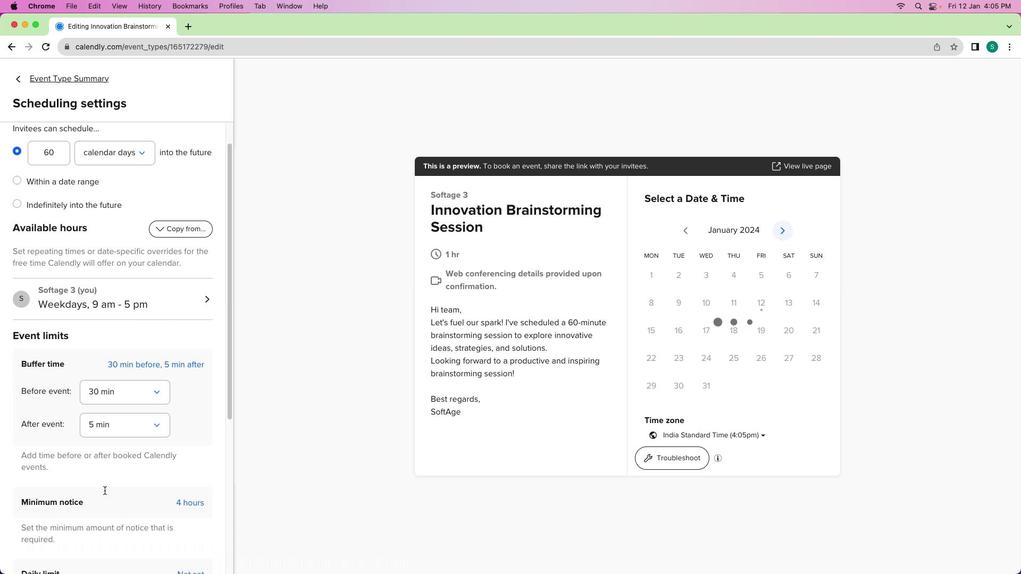 
Action: Mouse scrolled (104, 490) with delta (0, 0)
Screenshot: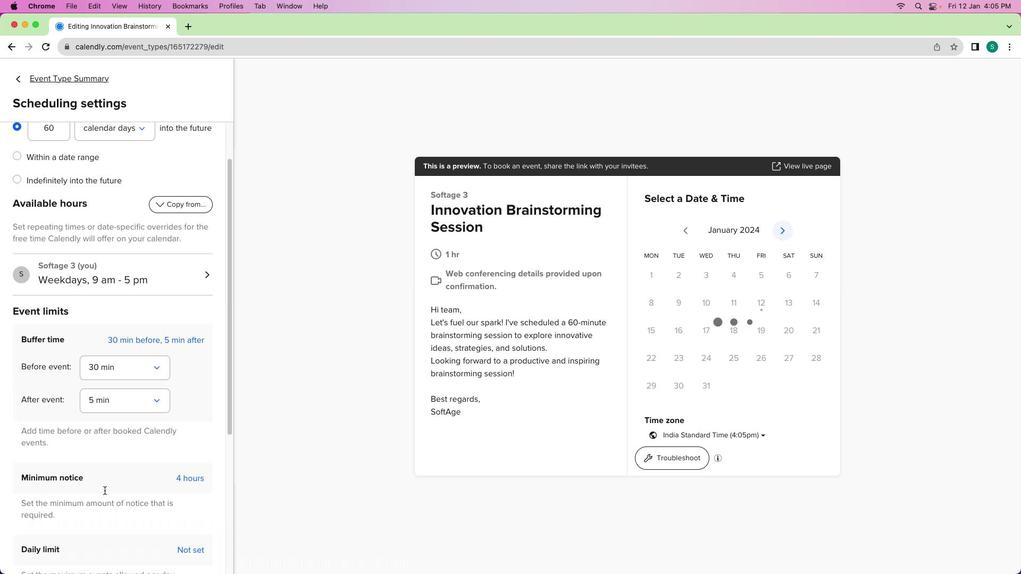 
Action: Mouse scrolled (104, 490) with delta (0, -1)
Screenshot: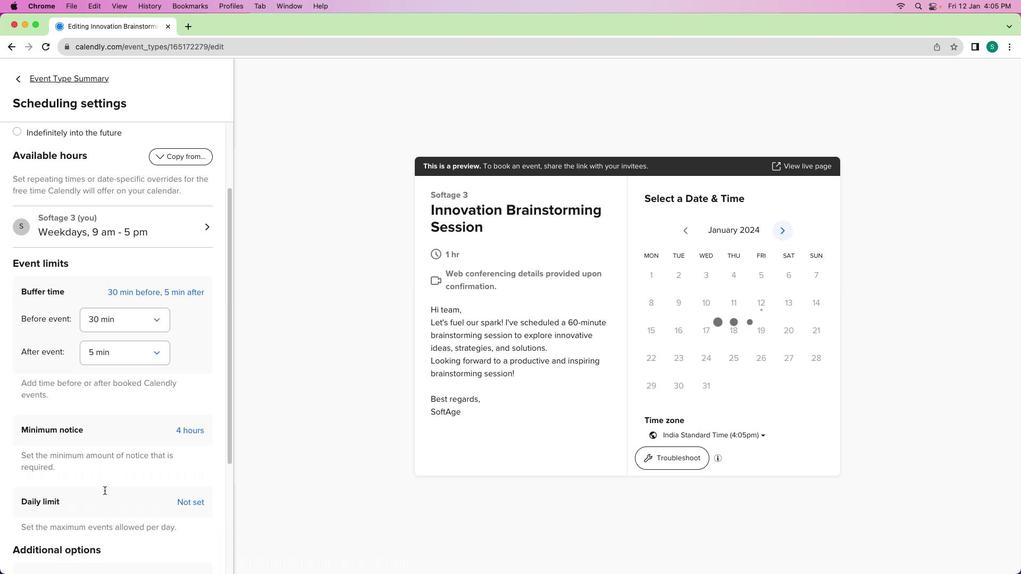 
Action: Mouse scrolled (104, 490) with delta (0, -1)
Screenshot: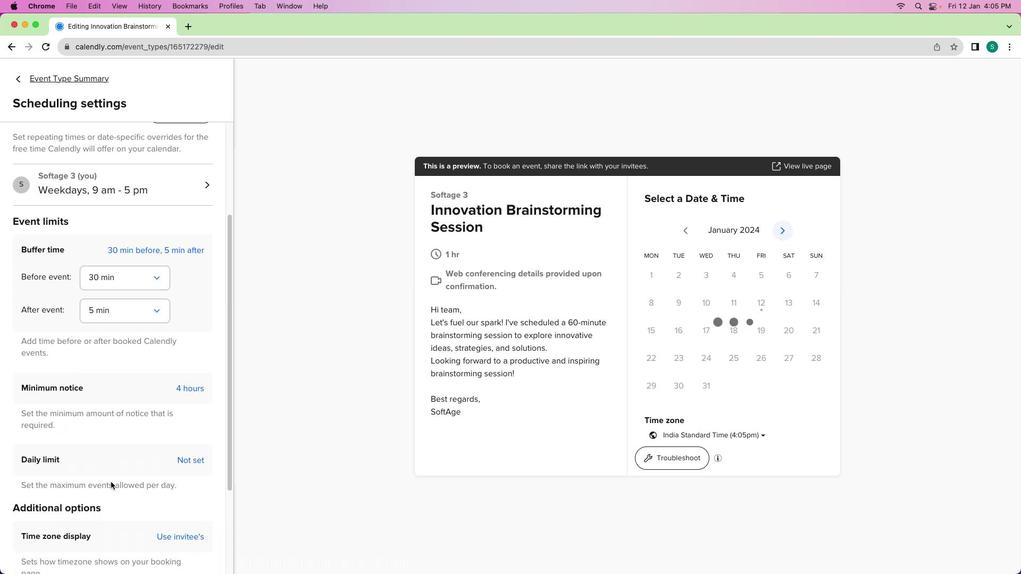 
Action: Mouse moved to (183, 384)
Screenshot: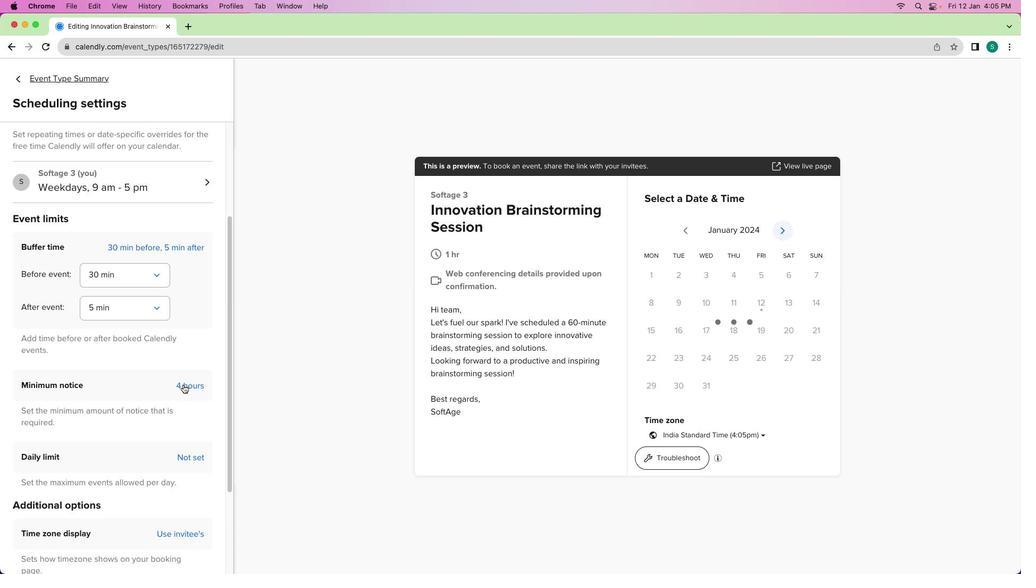 
Action: Mouse pressed left at (183, 384)
Screenshot: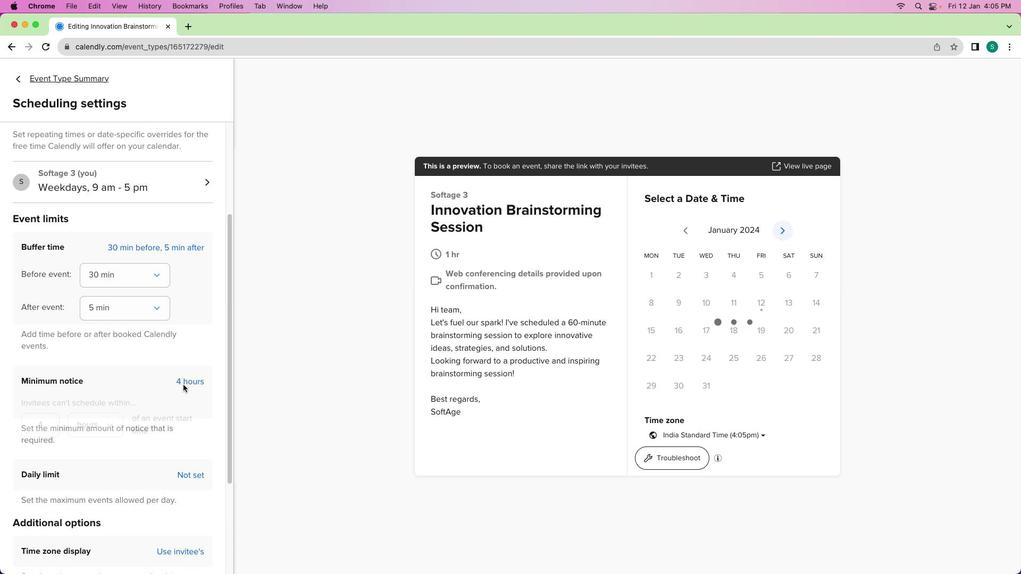 
Action: Mouse moved to (49, 358)
Screenshot: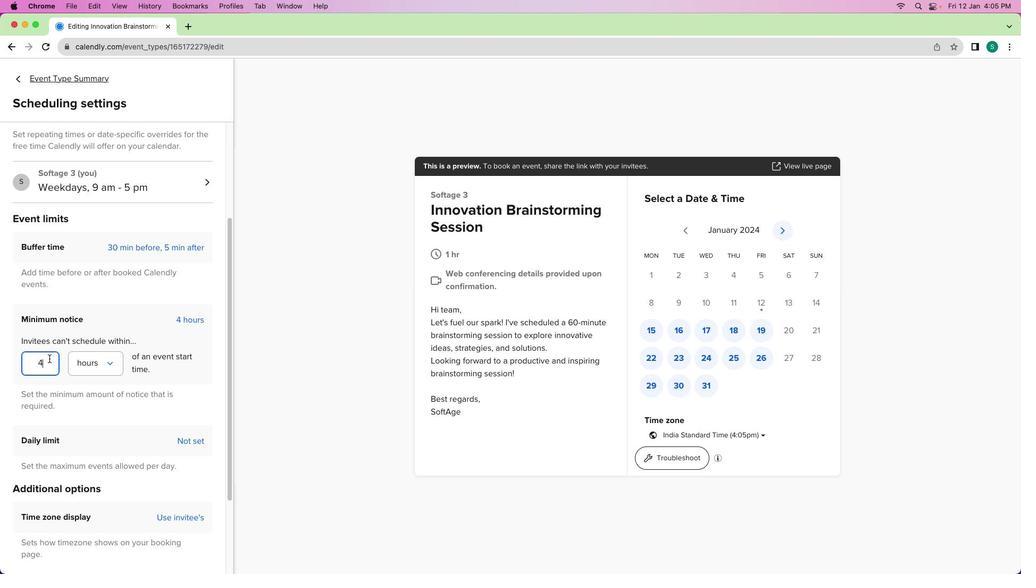 
Action: Mouse pressed left at (49, 358)
Screenshot: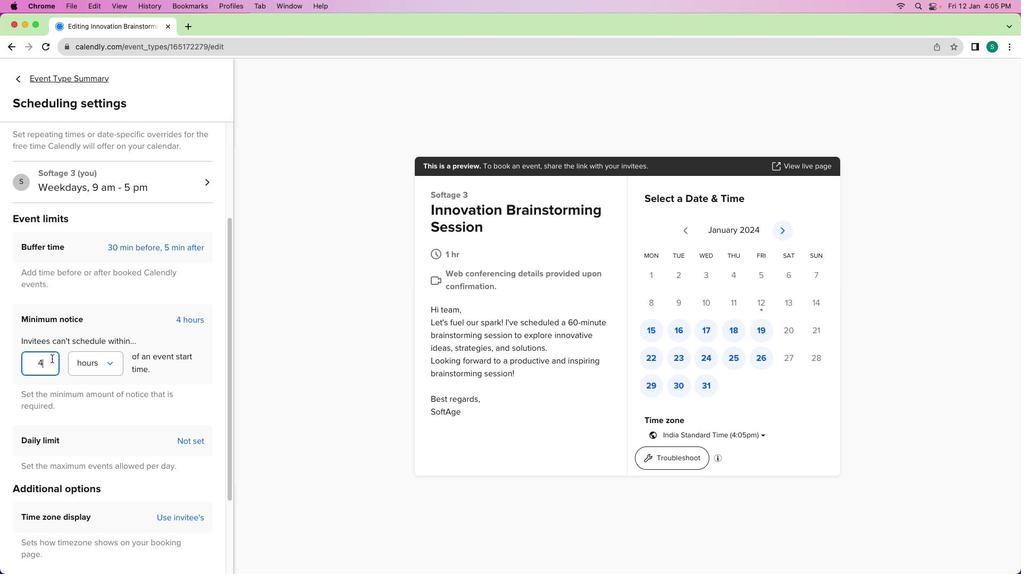 
Action: Mouse moved to (51, 358)
Screenshot: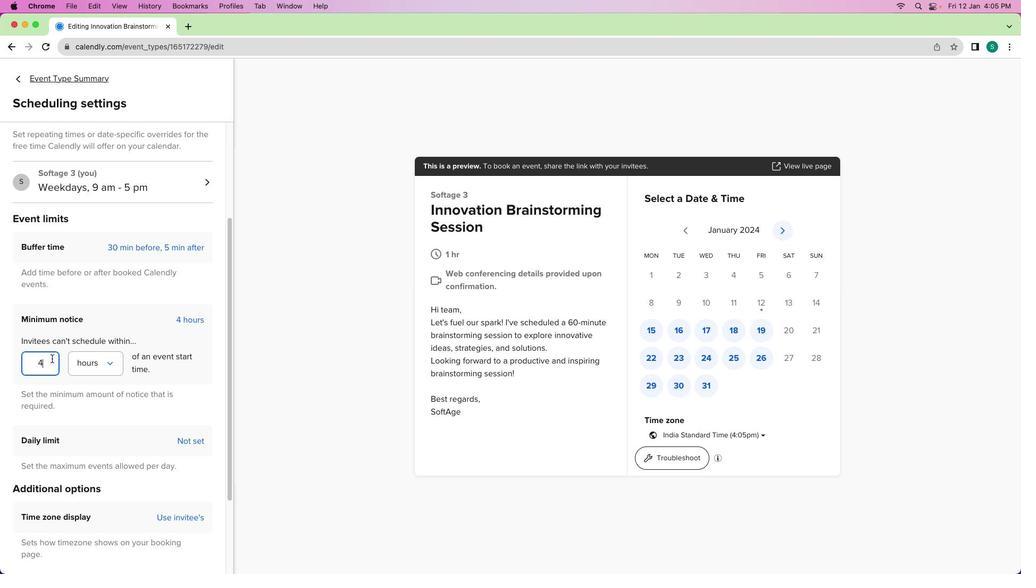 
Action: Key pressed Key.backspace'6'
Screenshot: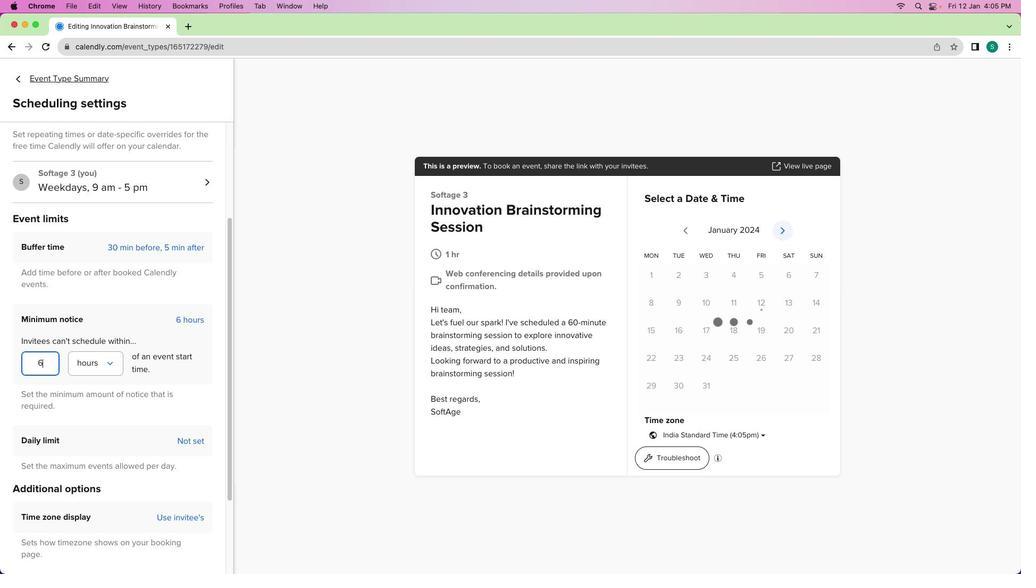 
Action: Mouse moved to (137, 513)
Screenshot: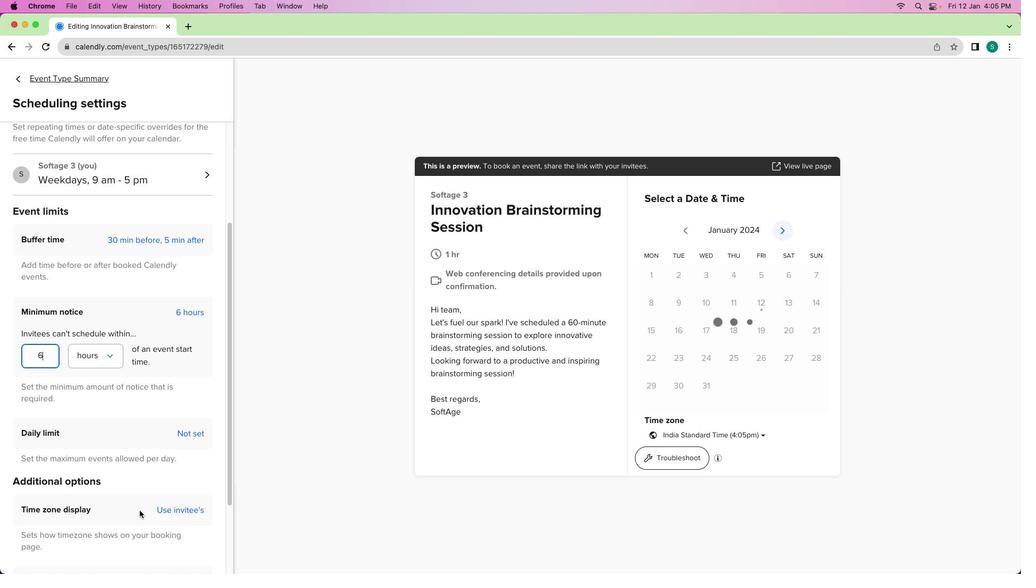 
Action: Mouse scrolled (137, 513) with delta (0, 0)
Screenshot: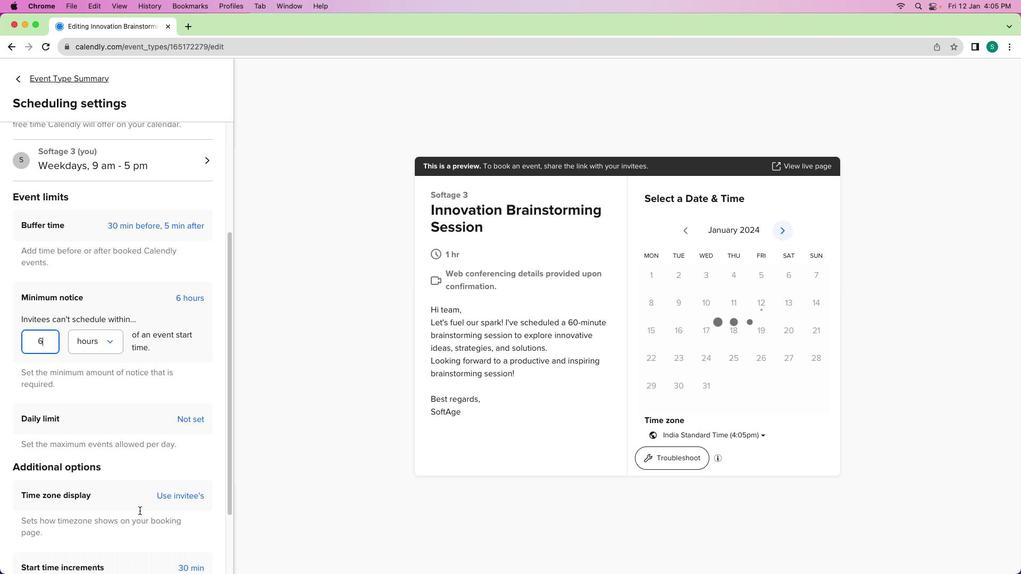 
Action: Mouse moved to (137, 513)
Screenshot: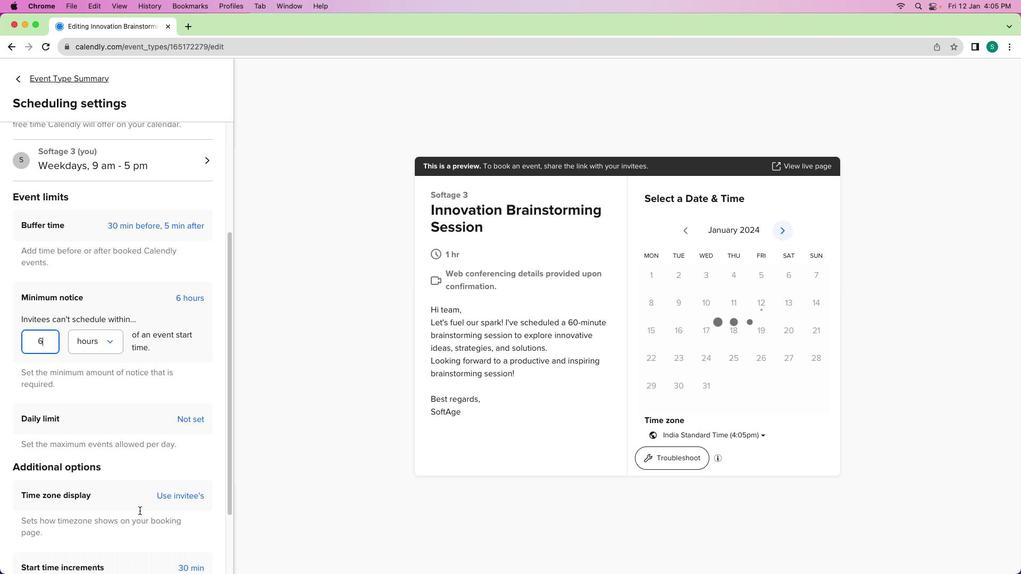 
Action: Mouse scrolled (137, 513) with delta (0, 0)
Screenshot: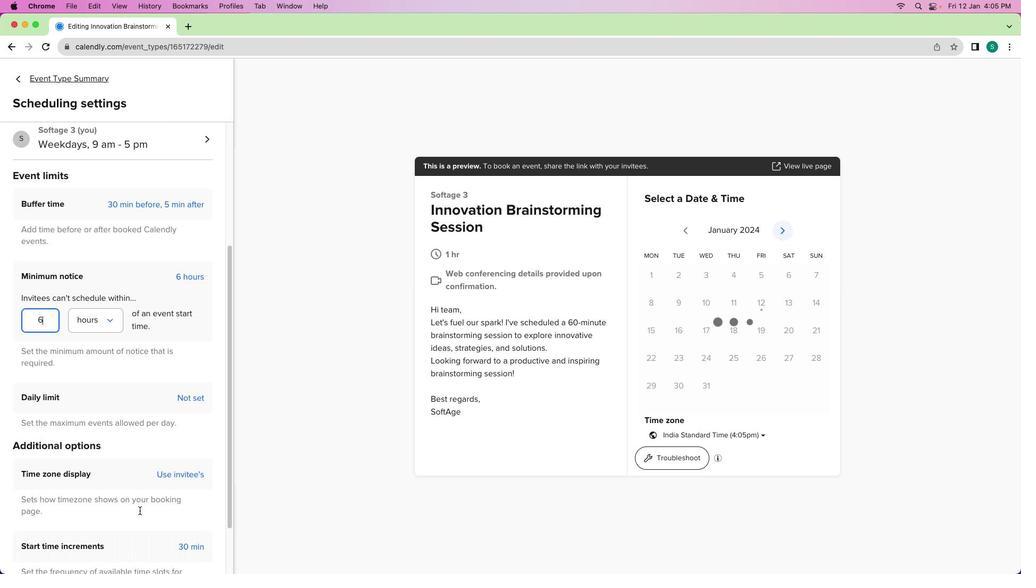 
Action: Mouse scrolled (137, 513) with delta (0, -1)
Screenshot: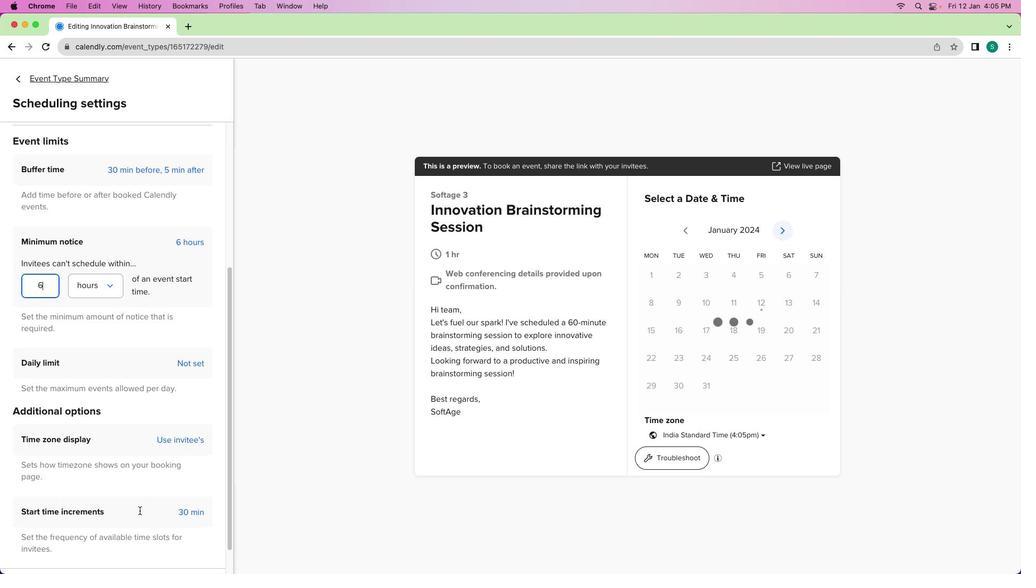 
Action: Mouse moved to (139, 510)
Screenshot: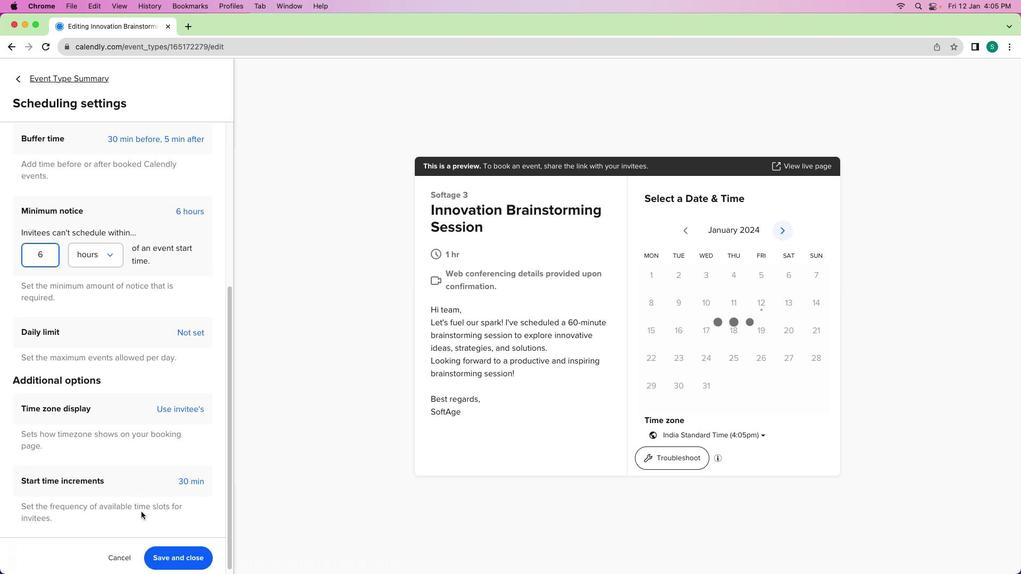 
Action: Mouse scrolled (139, 510) with delta (0, -1)
Screenshot: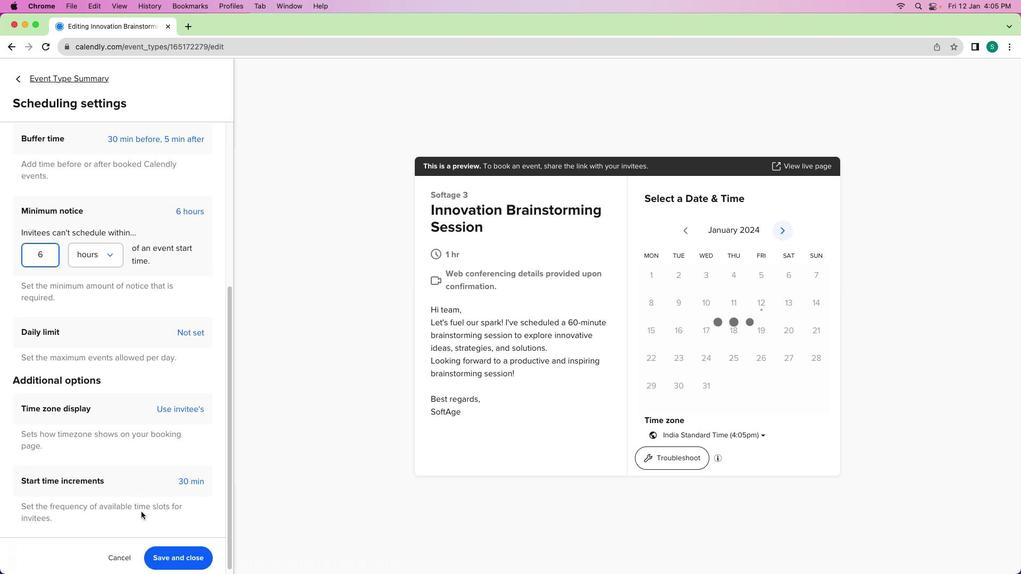 
Action: Mouse moved to (146, 538)
Screenshot: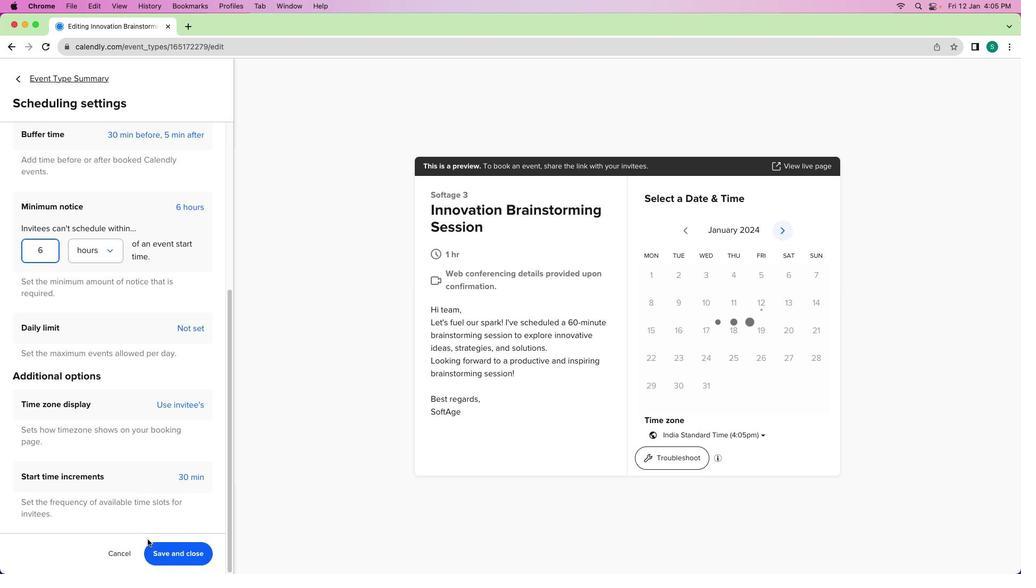 
Action: Mouse scrolled (146, 538) with delta (0, 0)
Screenshot: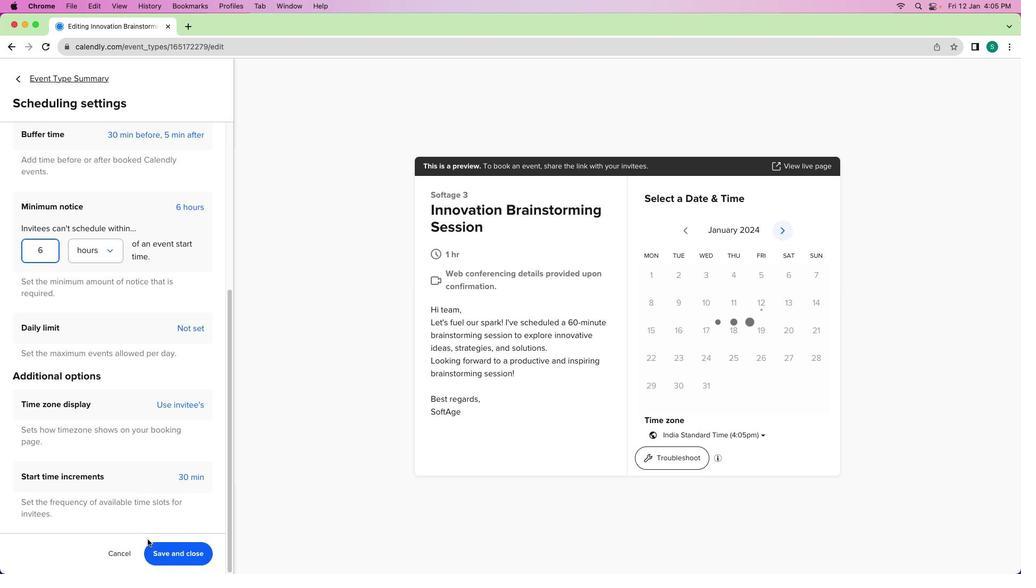 
Action: Mouse moved to (146, 538)
Screenshot: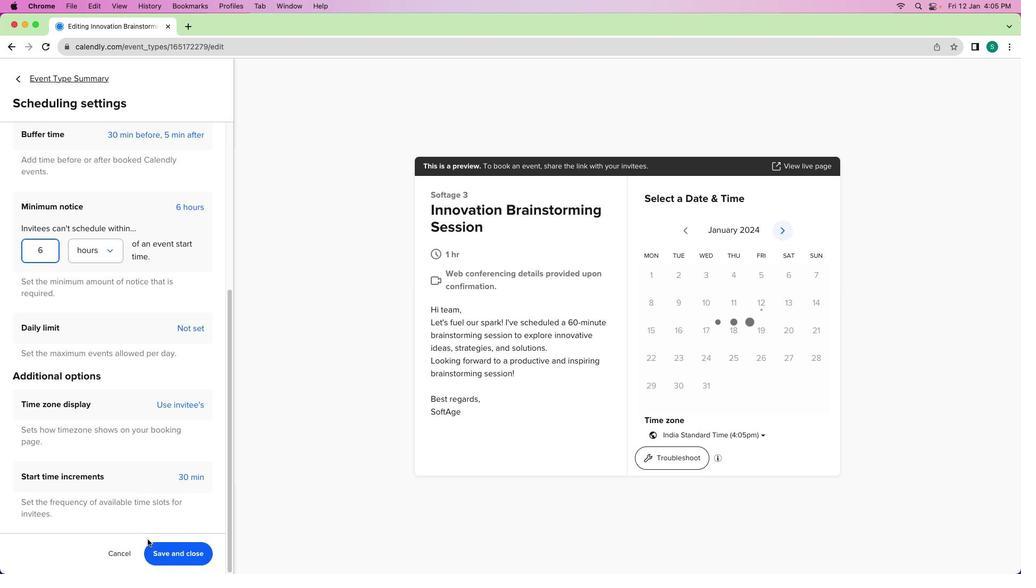 
Action: Mouse scrolled (146, 538) with delta (0, 0)
Screenshot: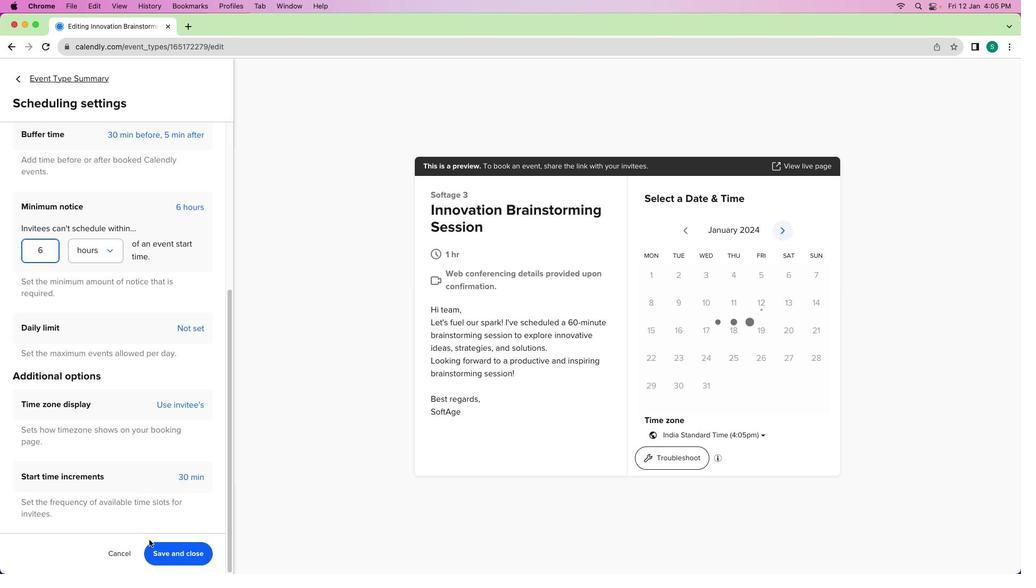 
Action: Mouse scrolled (146, 538) with delta (0, -1)
Screenshot: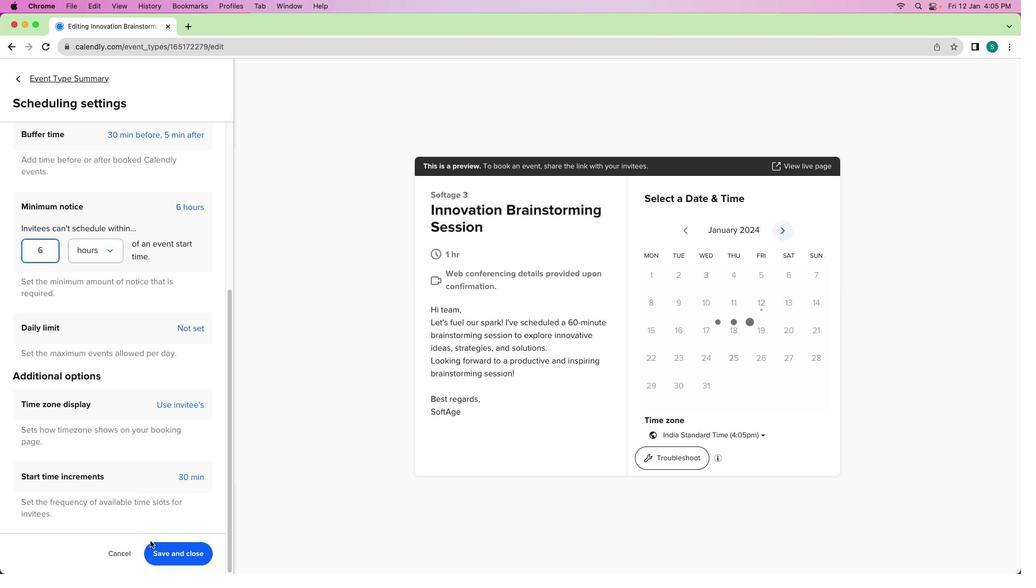 
Action: Mouse moved to (166, 554)
Screenshot: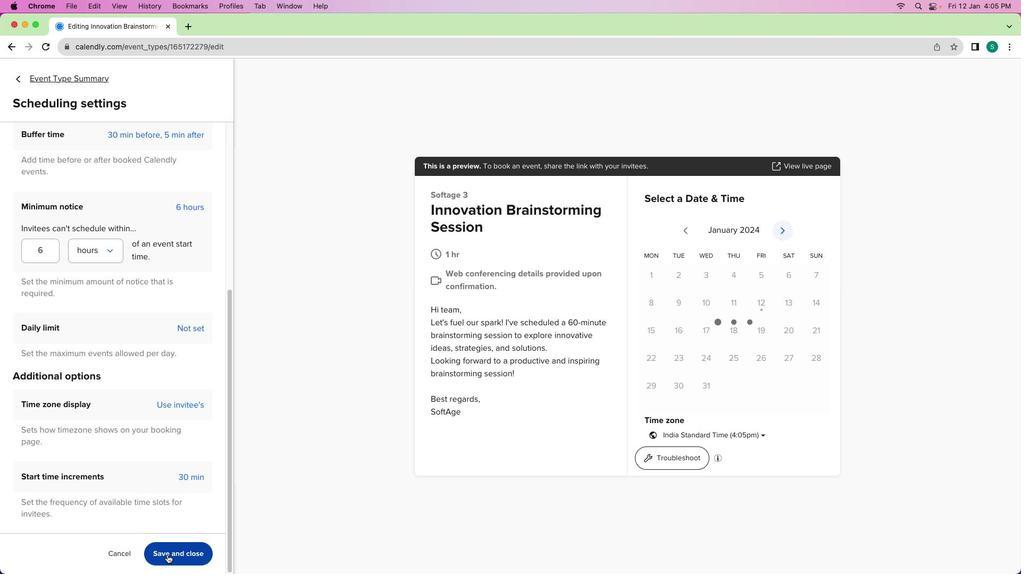 
Action: Mouse pressed left at (166, 554)
Screenshot: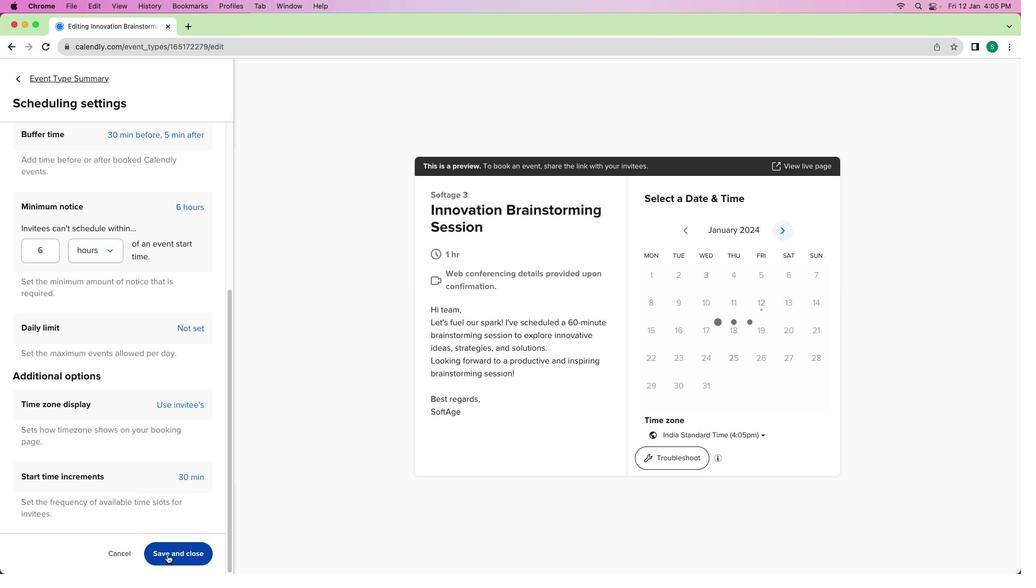 
Action: Mouse moved to (49, 80)
Screenshot: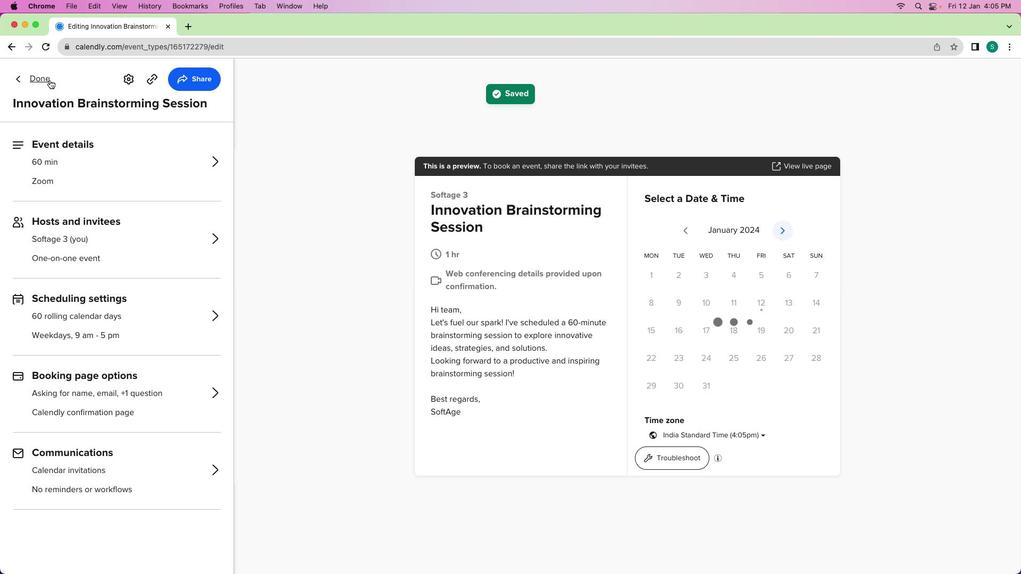 
Action: Mouse pressed left at (49, 80)
Screenshot: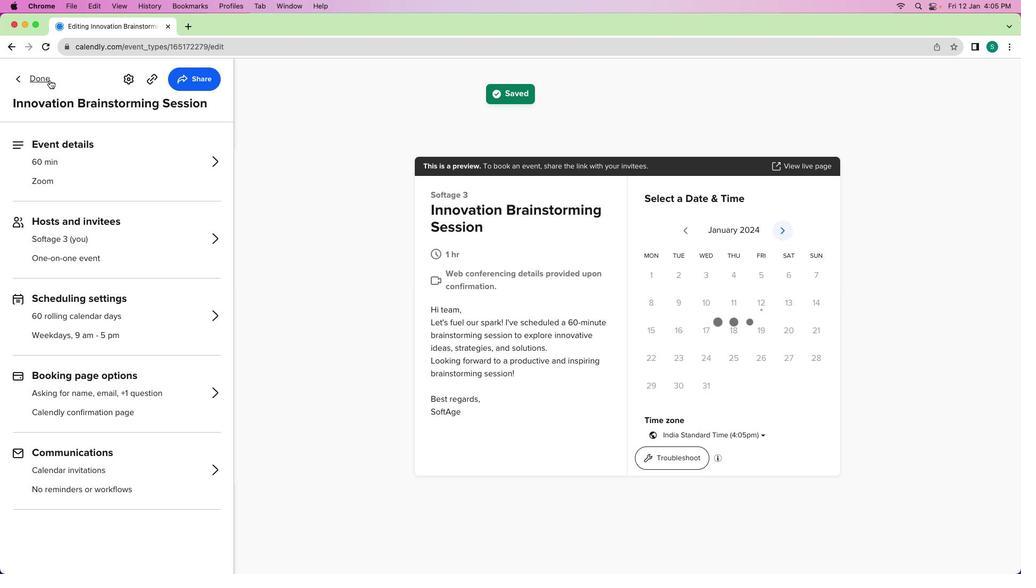 
Action: Mouse moved to (258, 365)
Screenshot: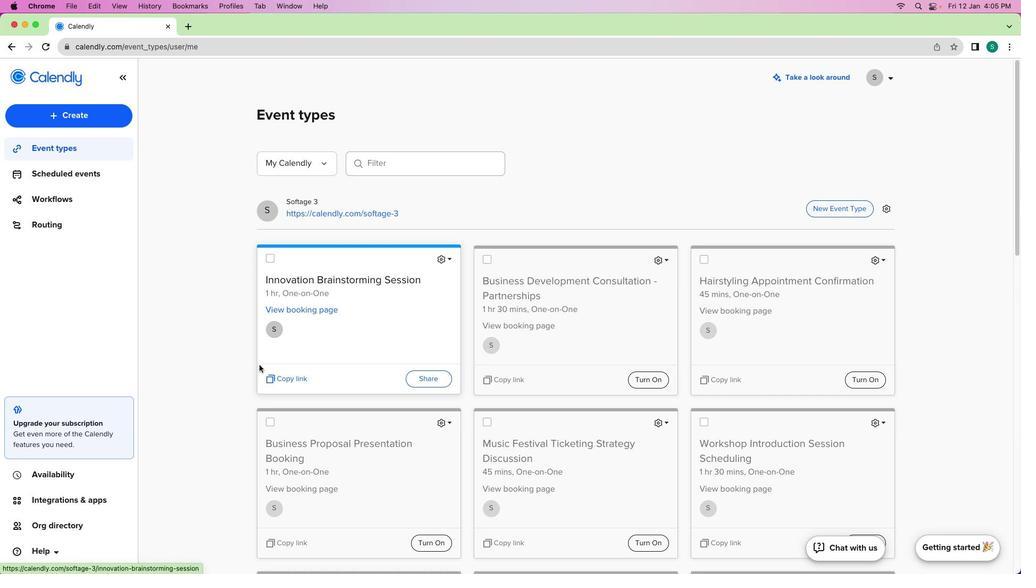 
